 Task: Create a rule from the Agile list, Priority changed -> Complete task in the project BroaderVision if Priority Cleared then Complete Task
Action: Mouse moved to (1365, 222)
Screenshot: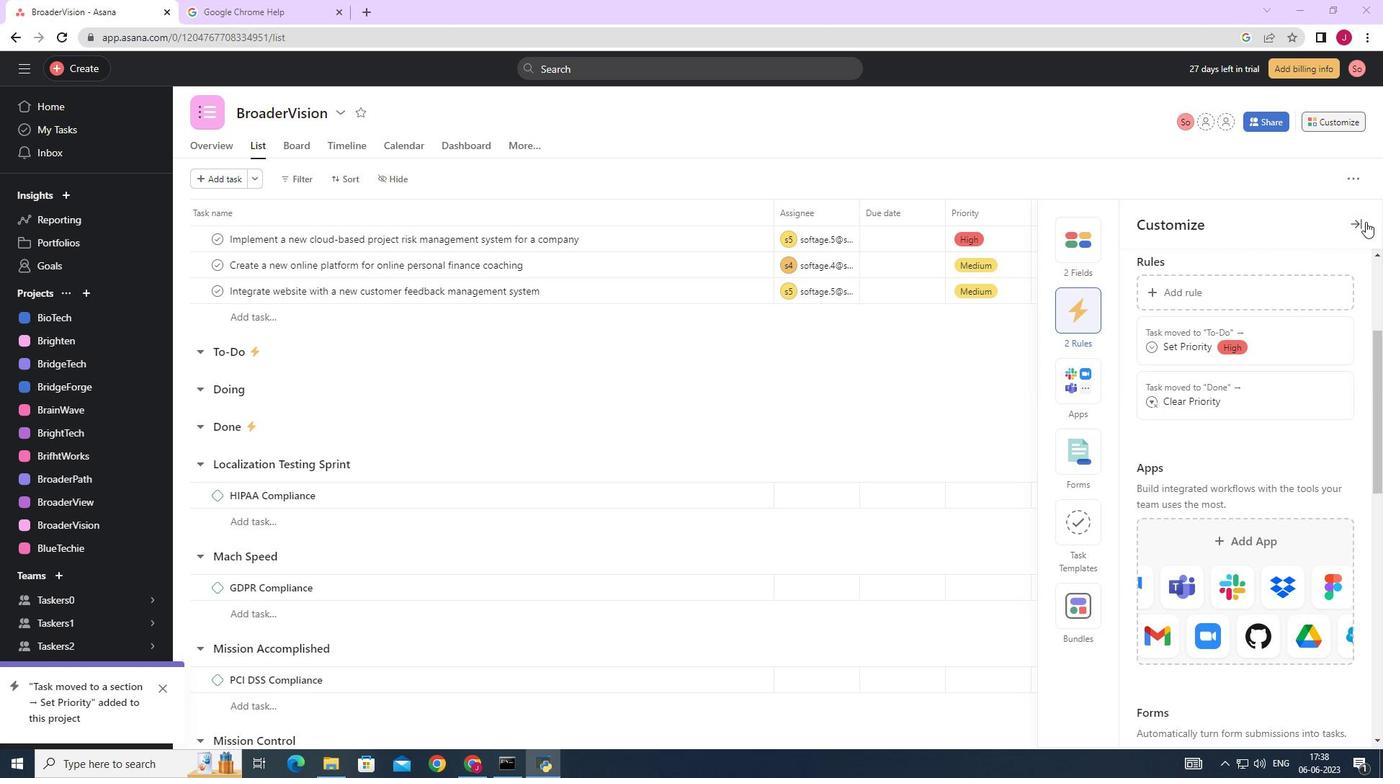 
Action: Mouse pressed left at (1365, 222)
Screenshot: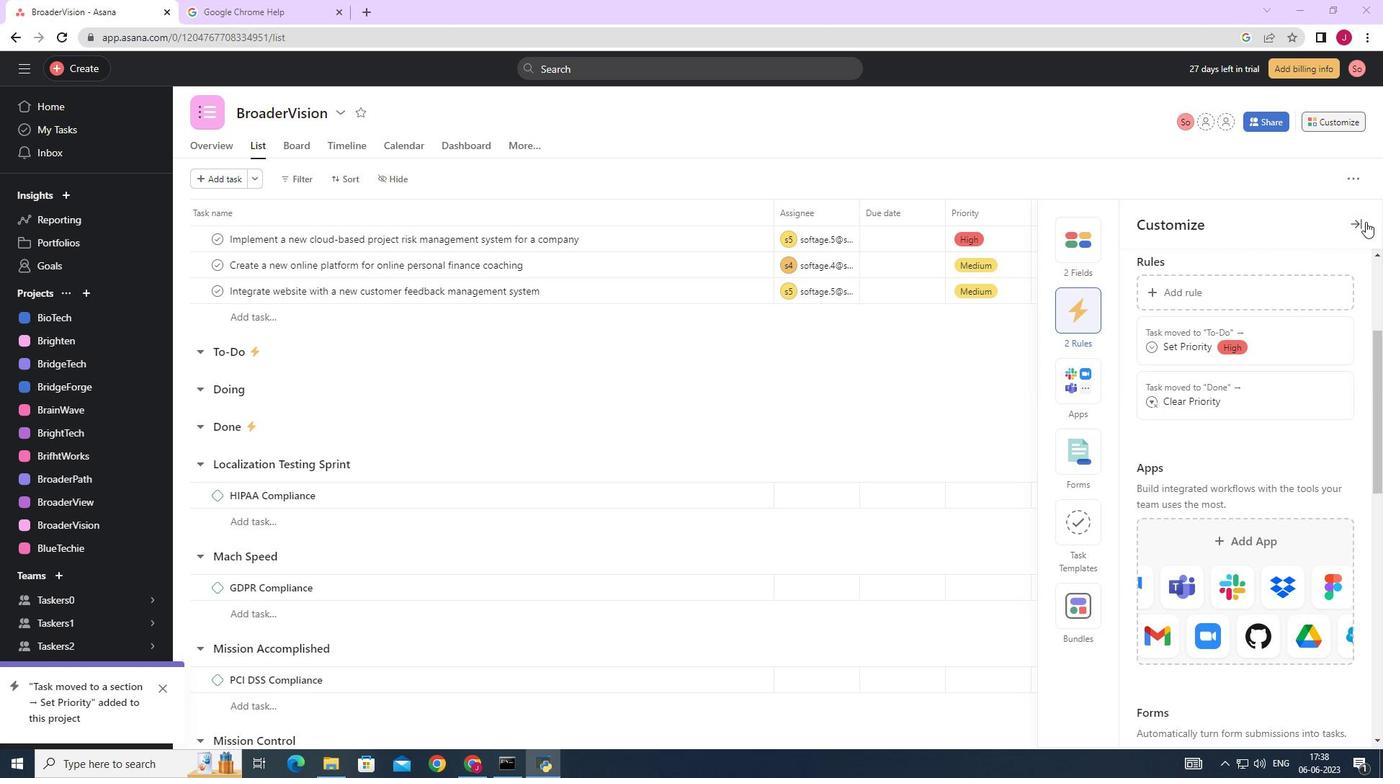 
Action: Mouse moved to (1347, 126)
Screenshot: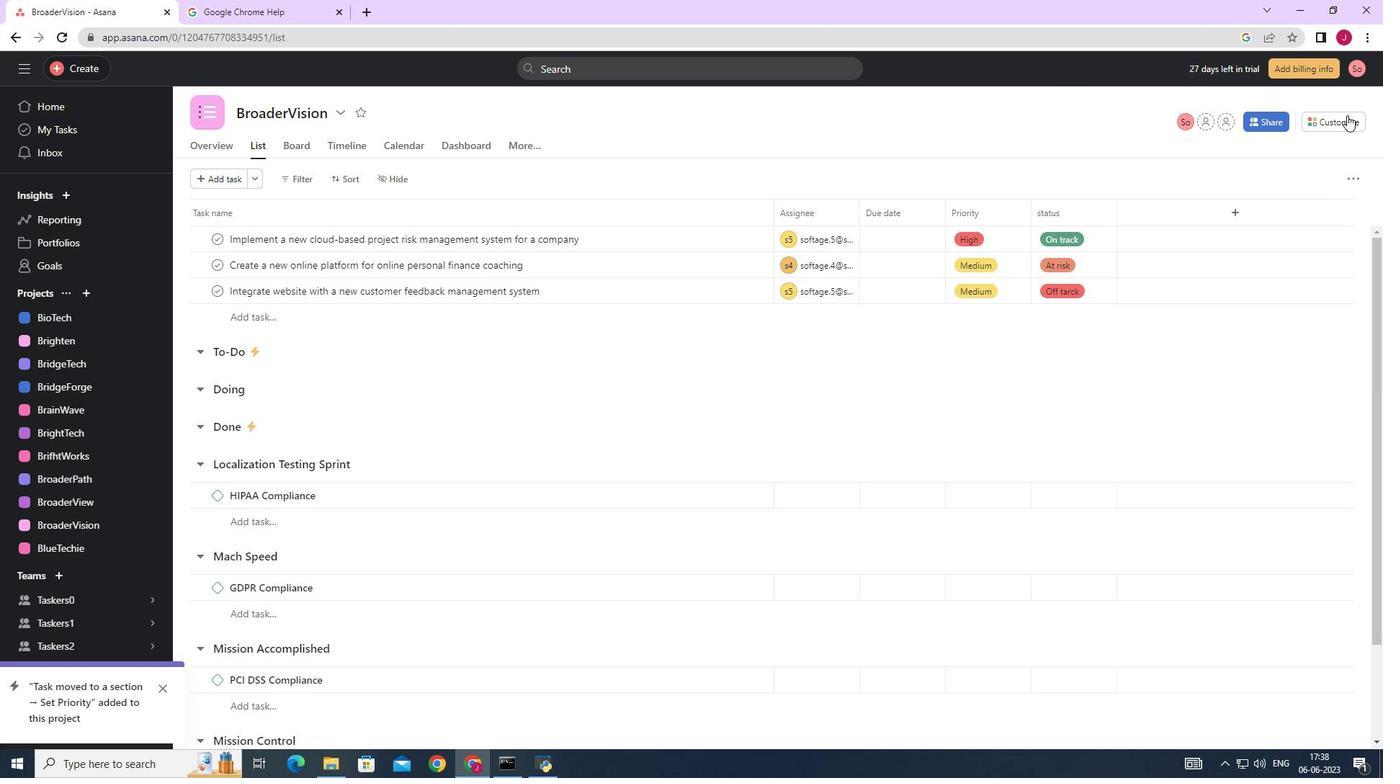 
Action: Mouse pressed left at (1347, 126)
Screenshot: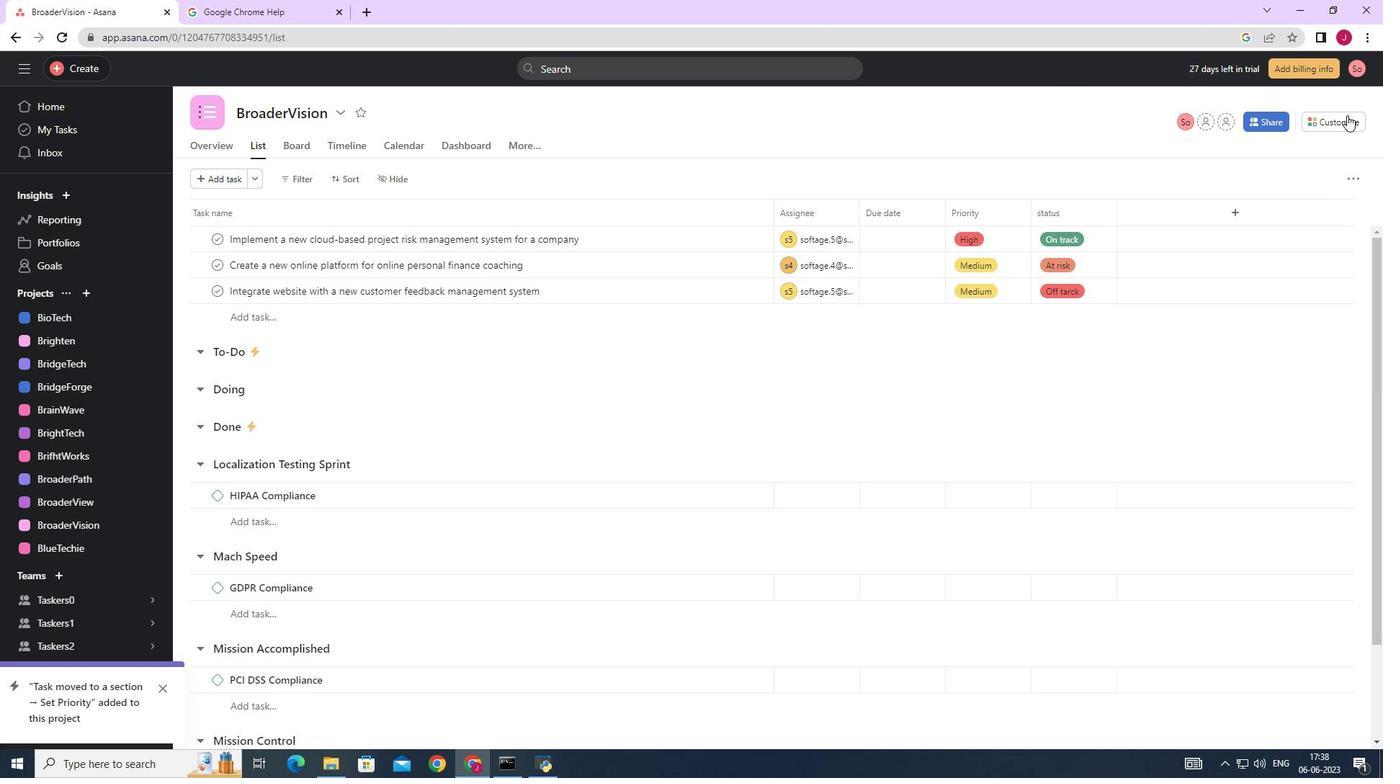 
Action: Mouse moved to (1083, 314)
Screenshot: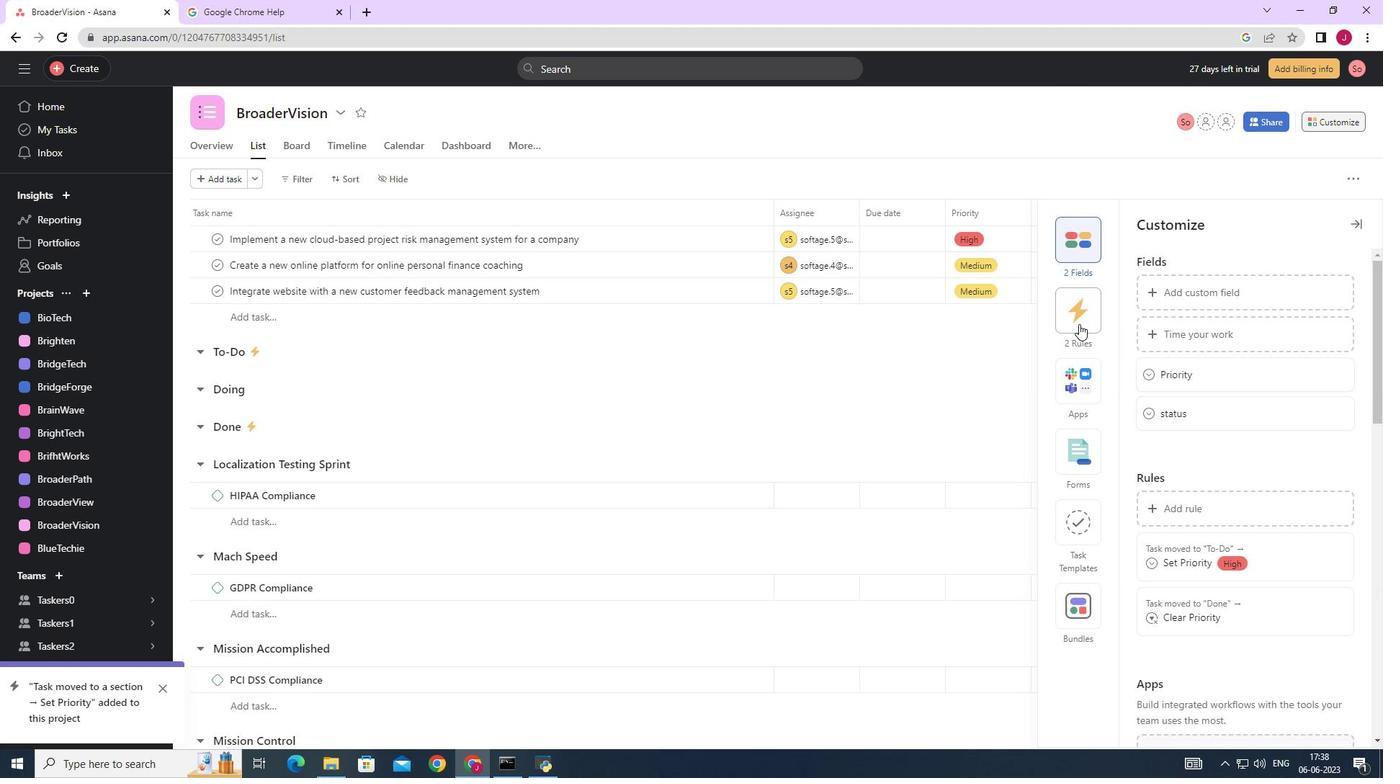 
Action: Mouse pressed left at (1082, 315)
Screenshot: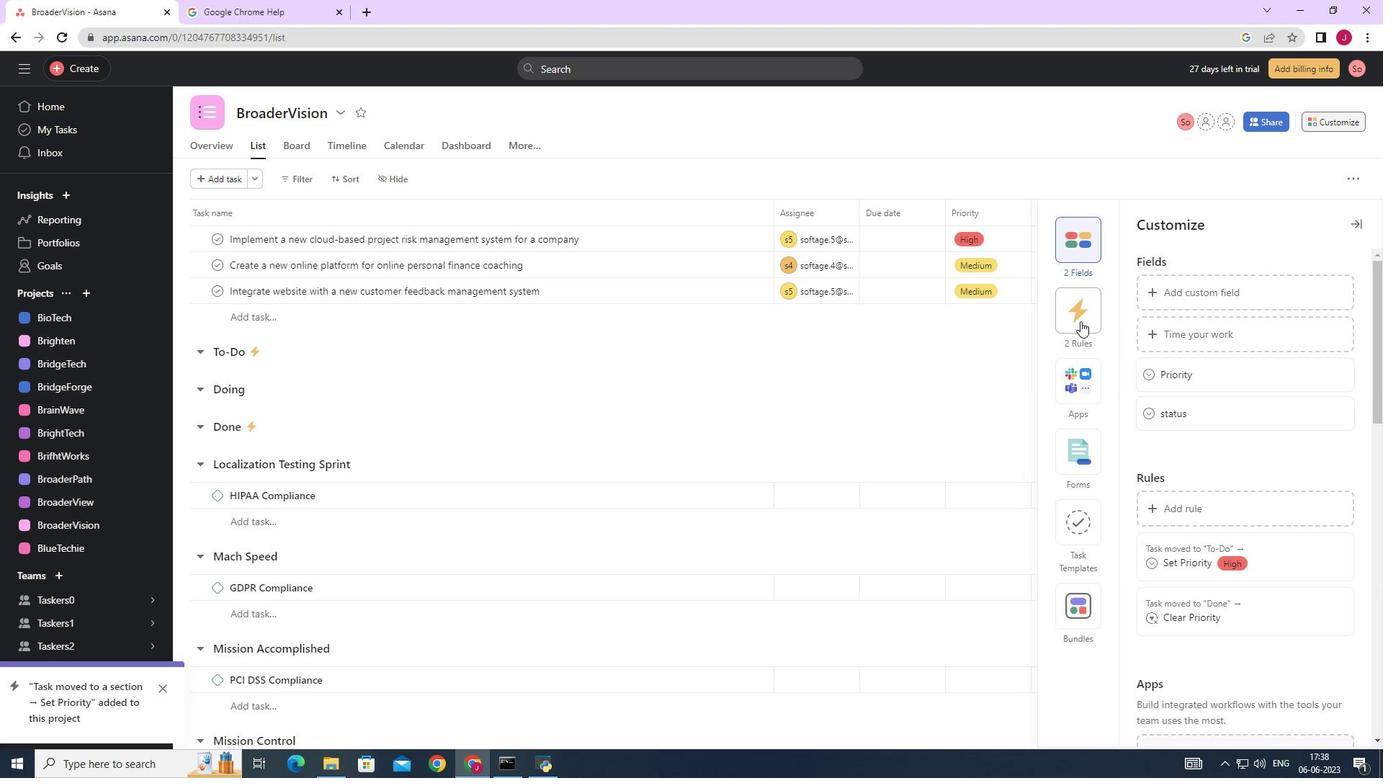 
Action: Mouse moved to (1175, 289)
Screenshot: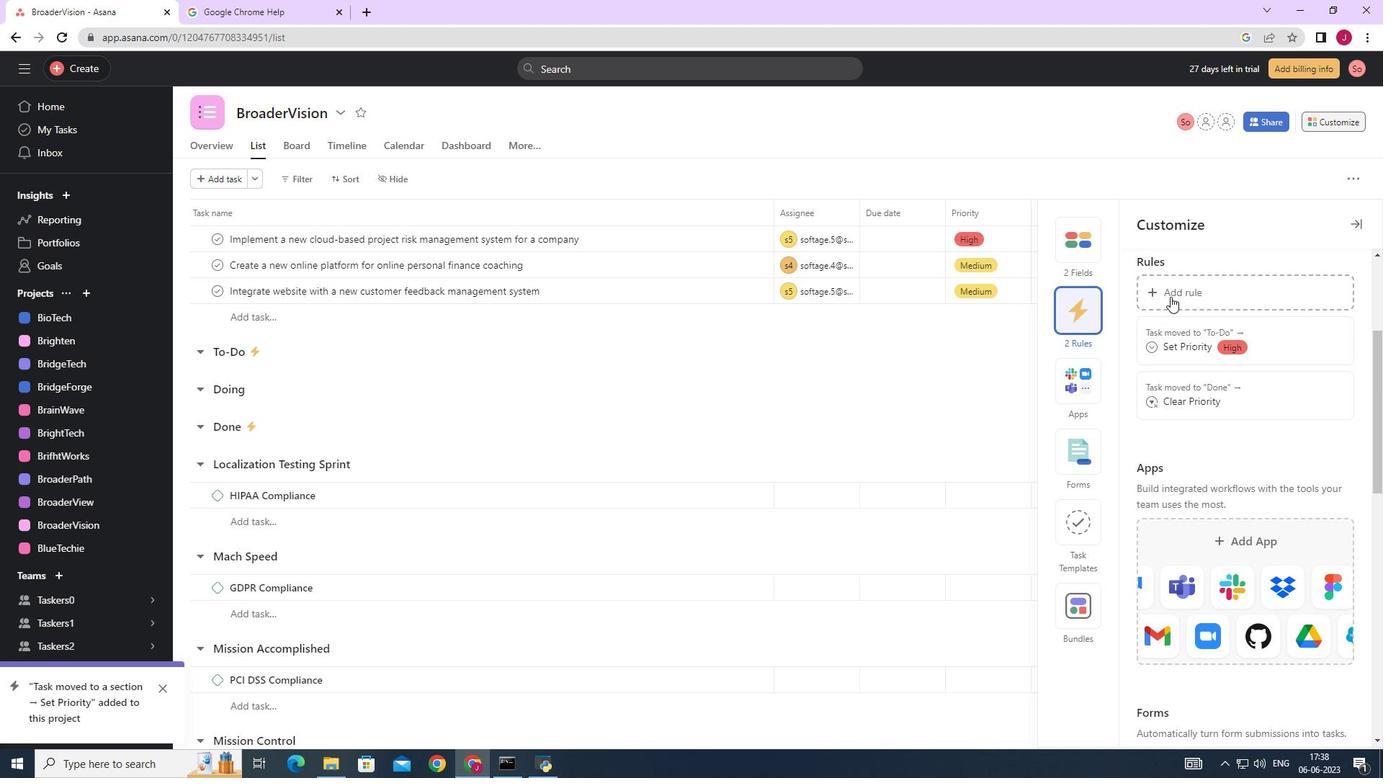 
Action: Mouse pressed left at (1175, 289)
Screenshot: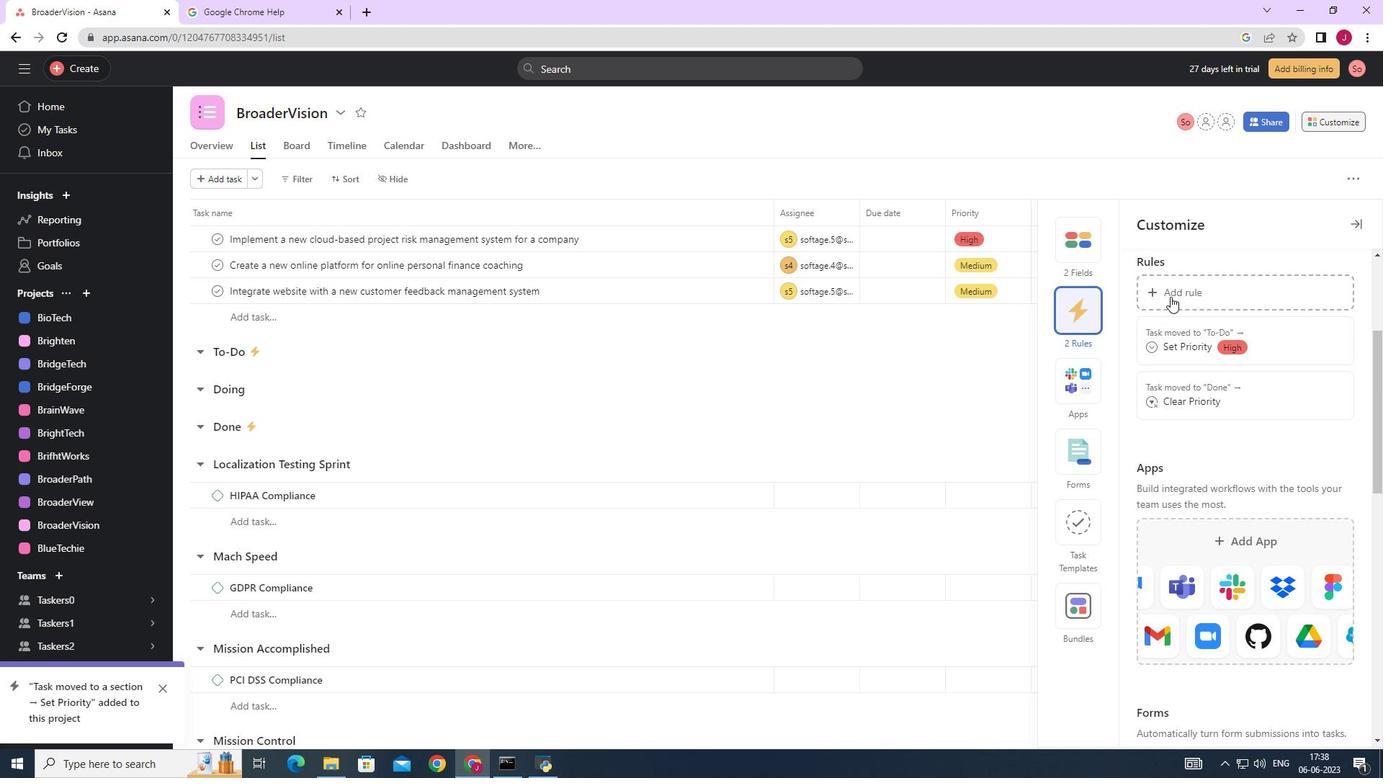 
Action: Mouse moved to (291, 219)
Screenshot: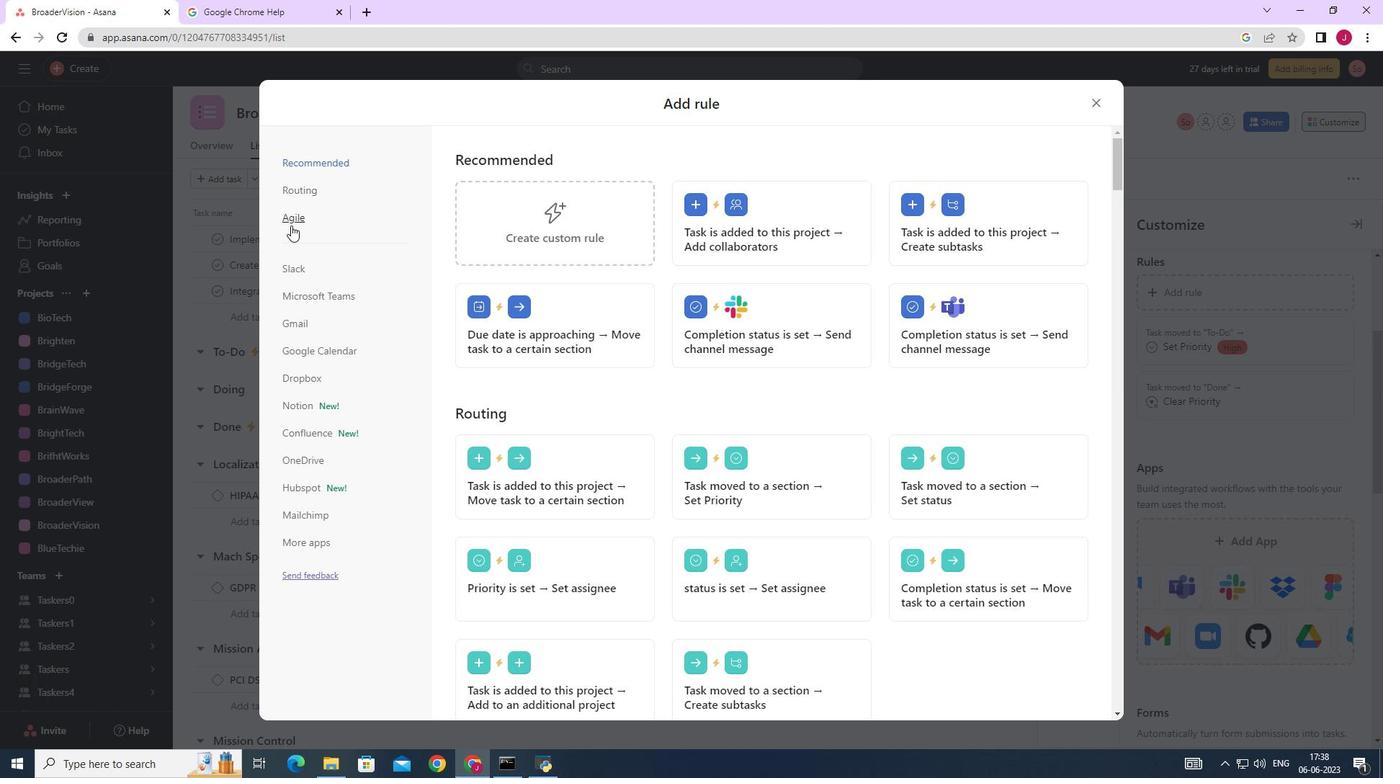 
Action: Mouse pressed left at (291, 219)
Screenshot: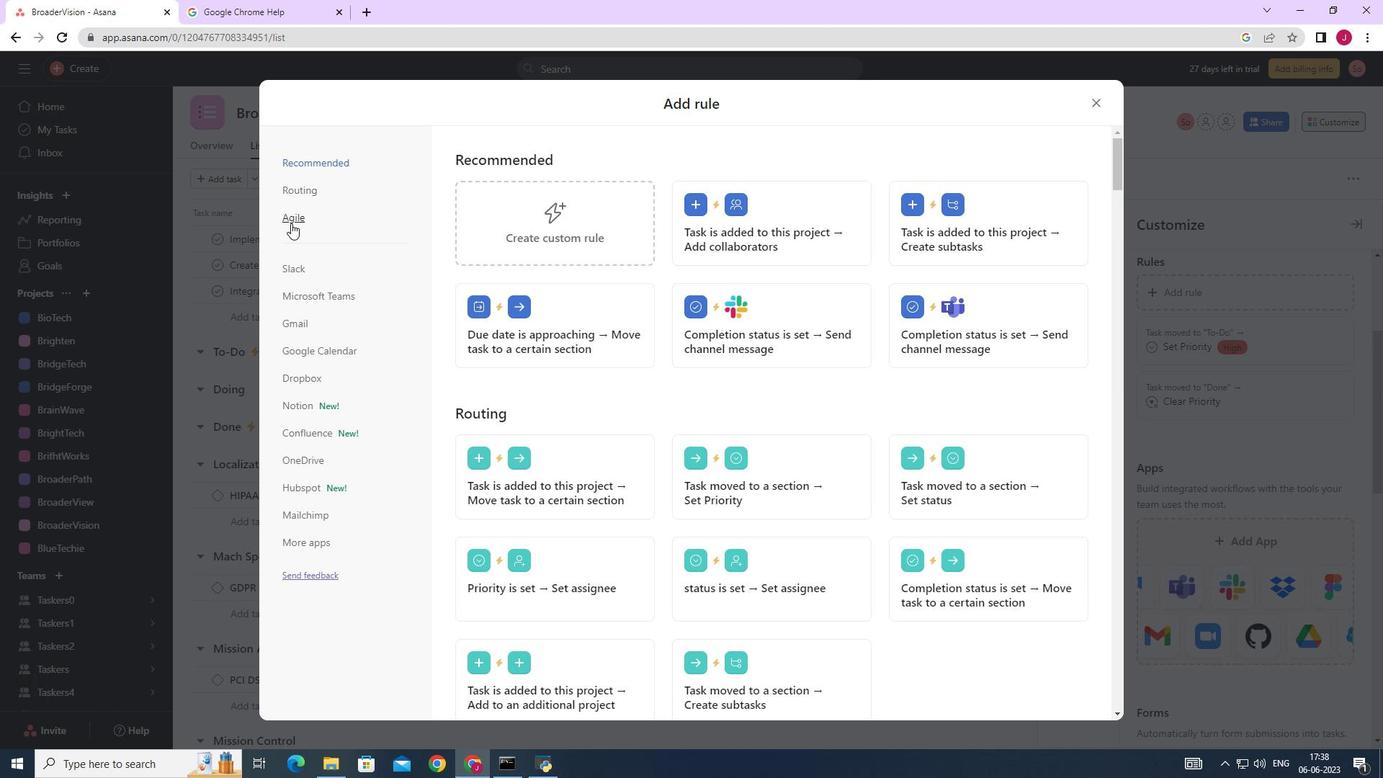 
Action: Mouse moved to (495, 224)
Screenshot: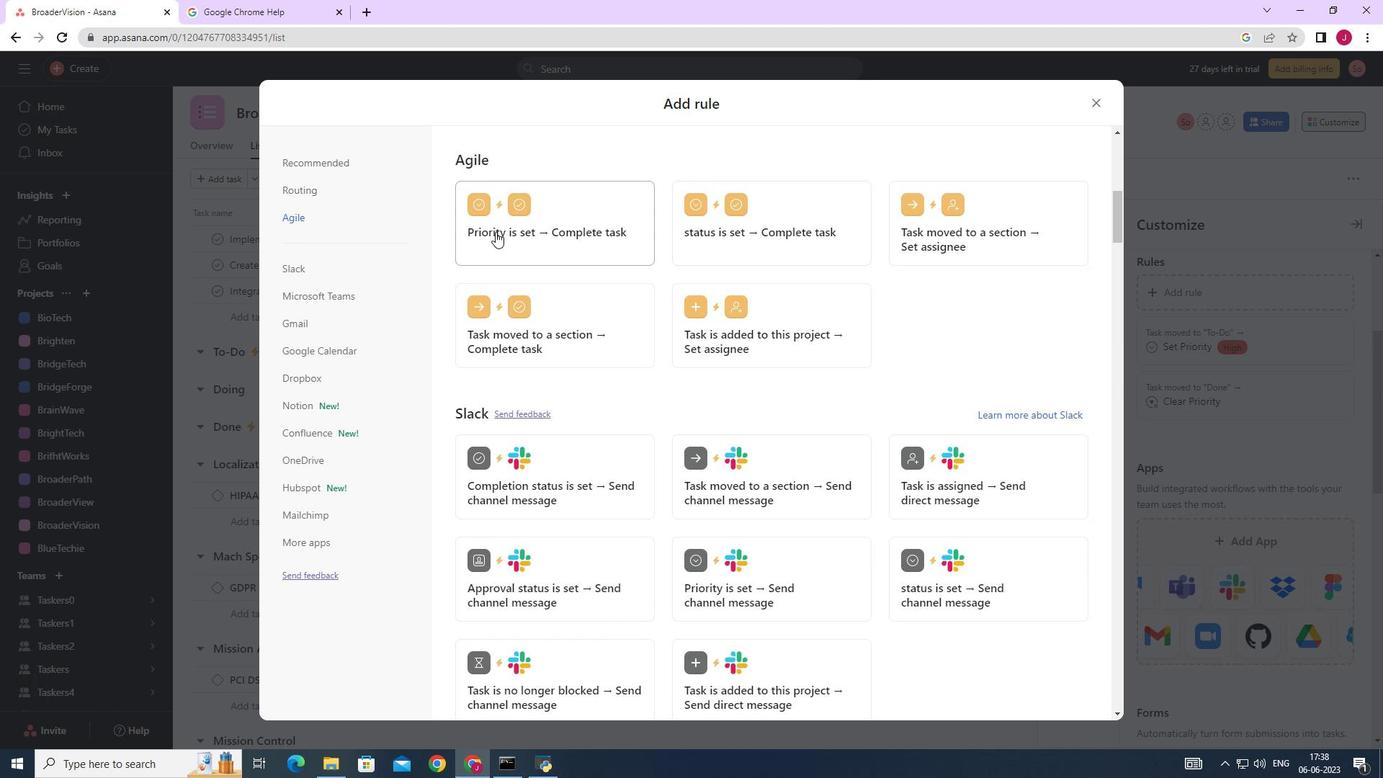 
Action: Mouse pressed left at (495, 224)
Screenshot: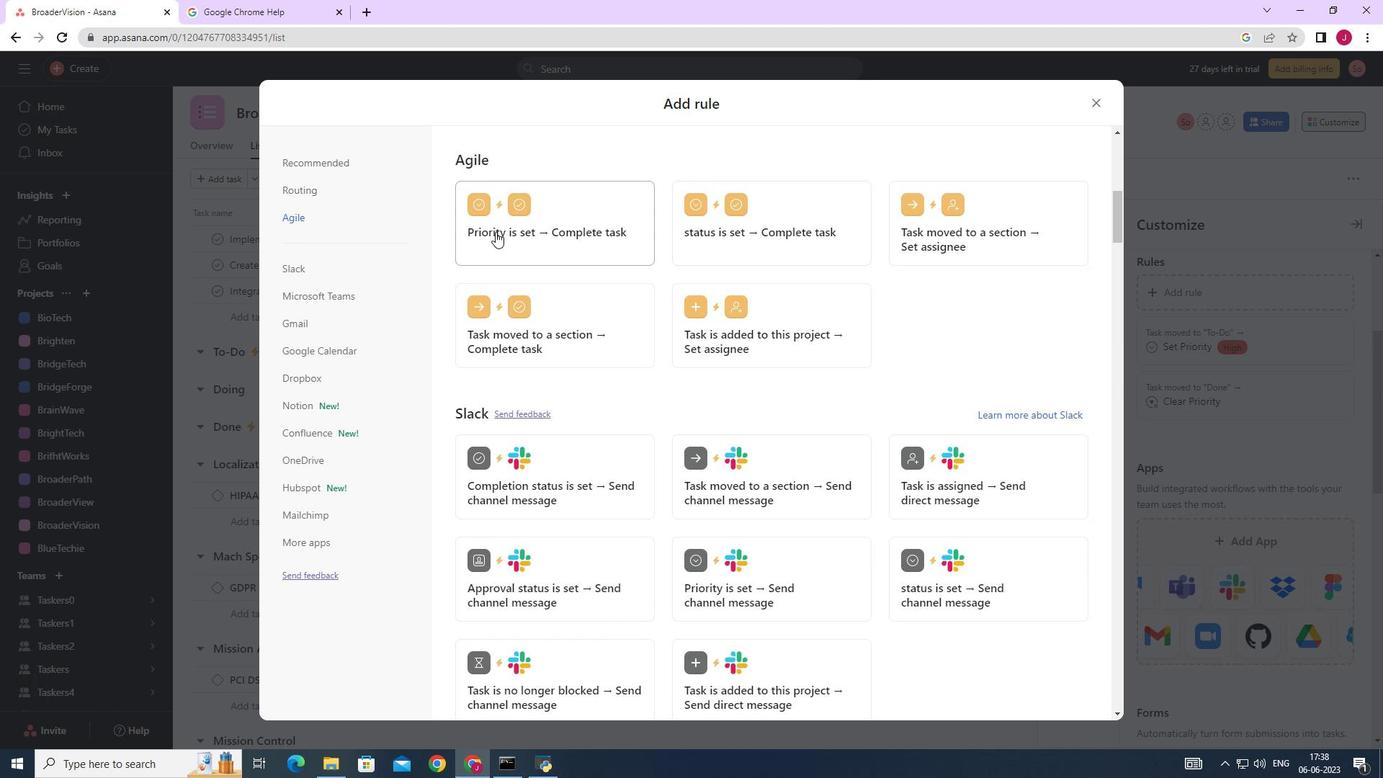 
Action: Mouse moved to (544, 383)
Screenshot: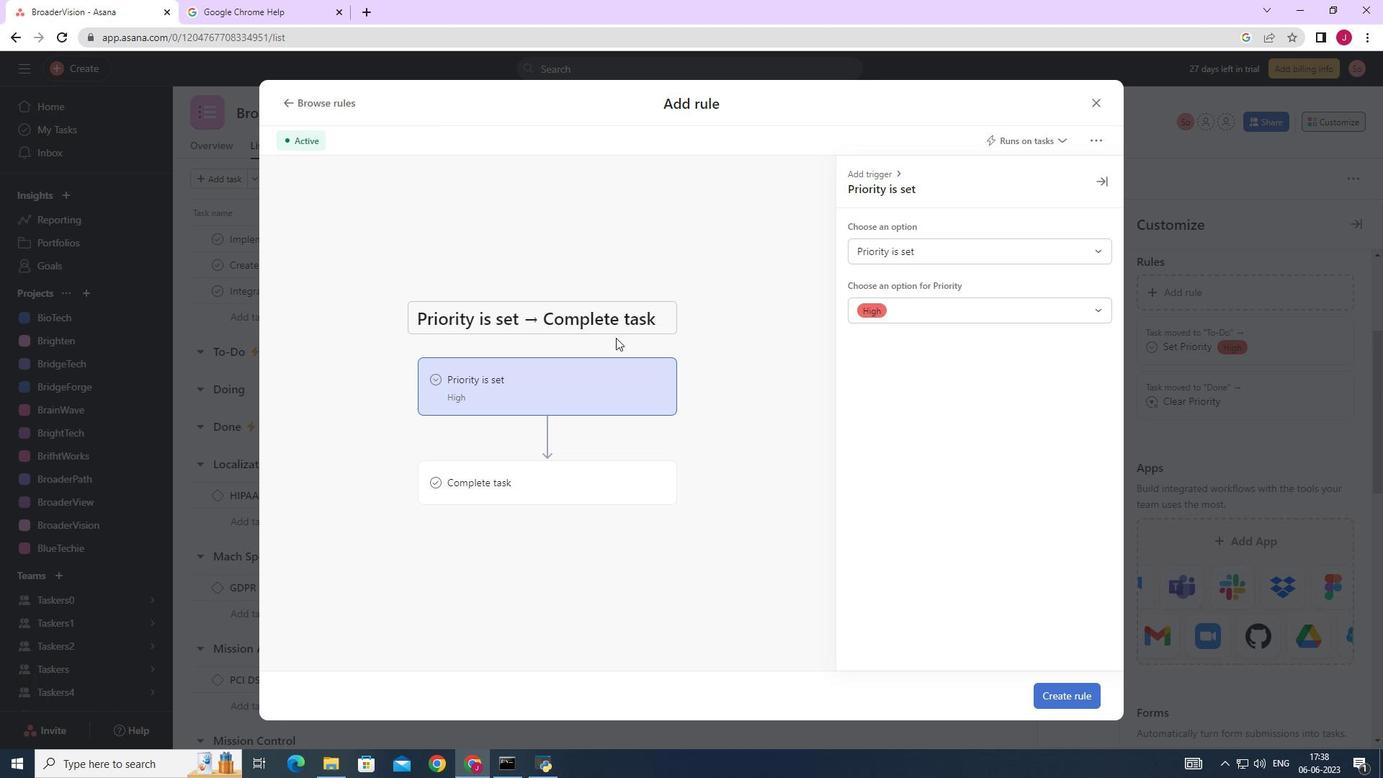 
Action: Mouse pressed left at (544, 383)
Screenshot: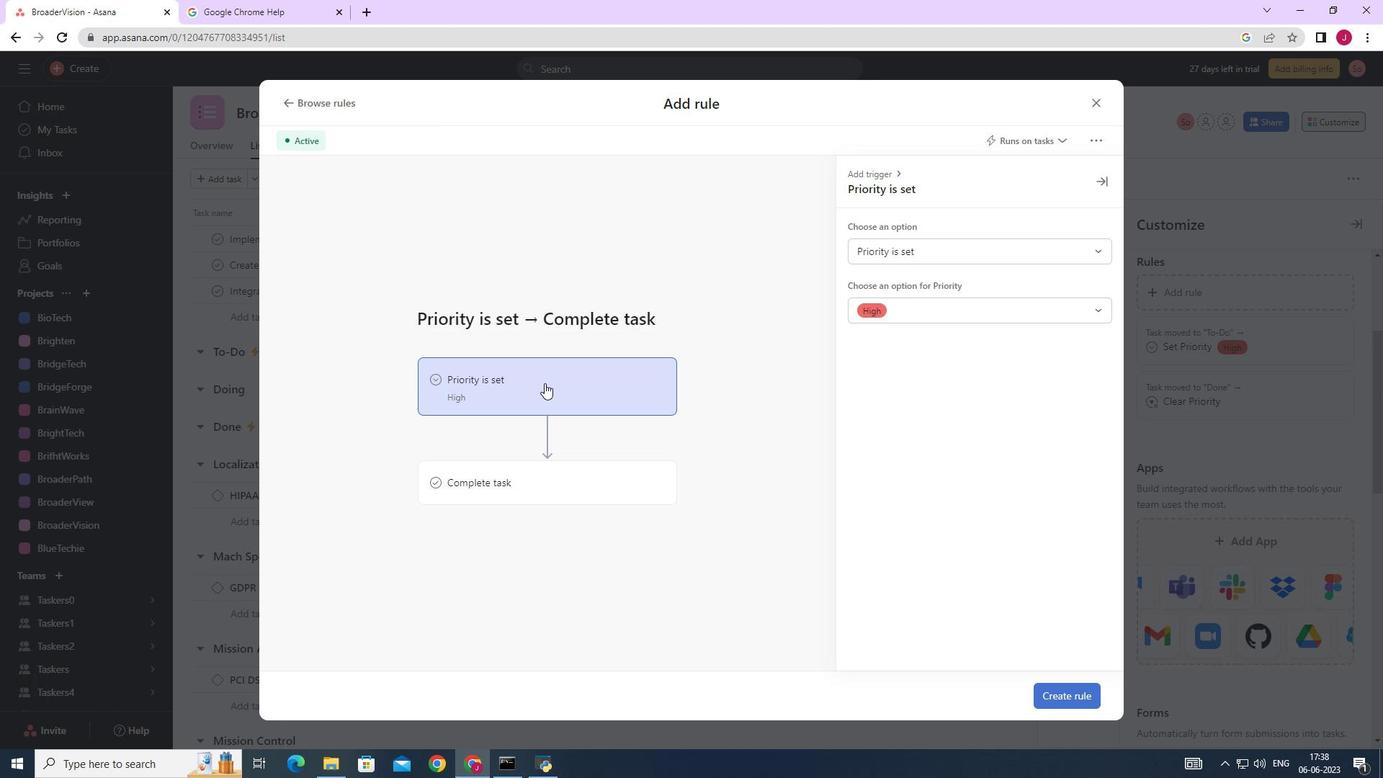 
Action: Mouse moved to (539, 474)
Screenshot: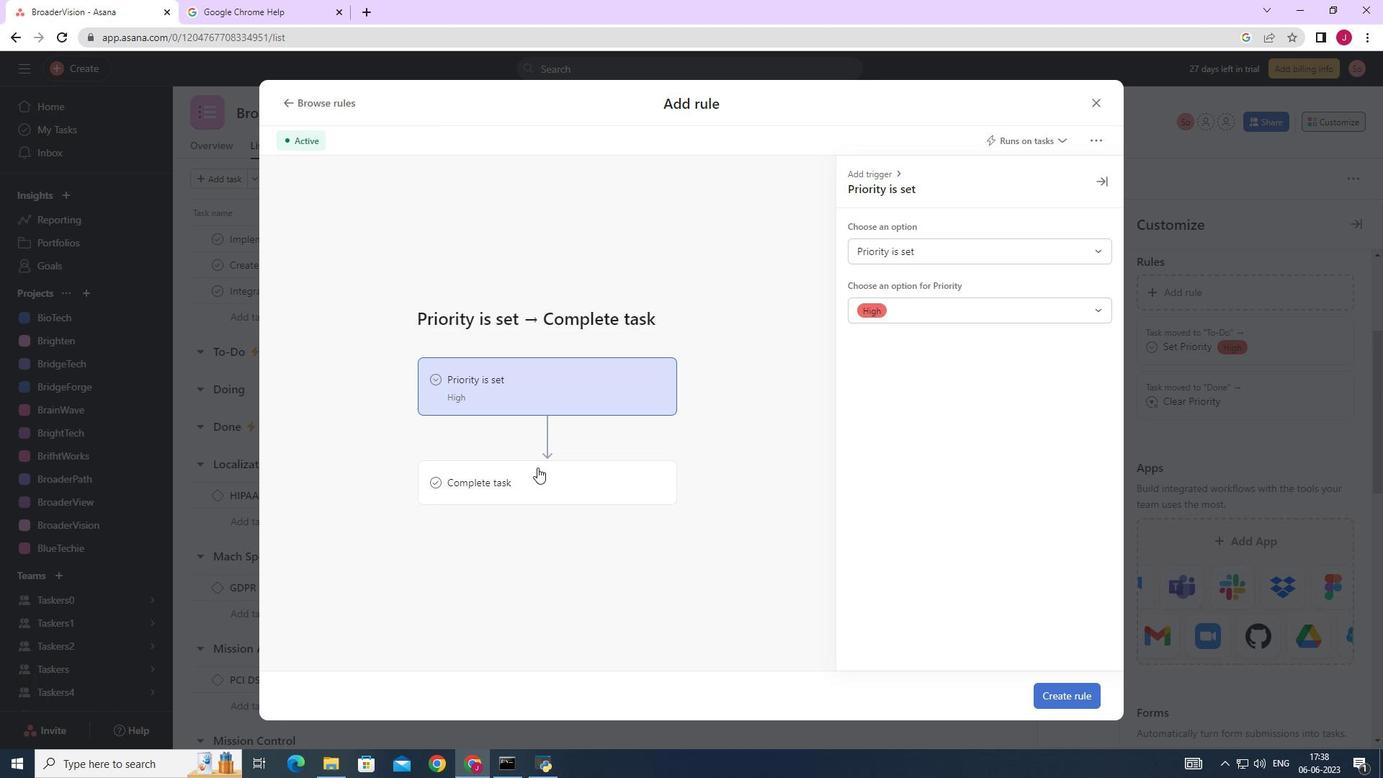 
Action: Mouse pressed left at (539, 474)
Screenshot: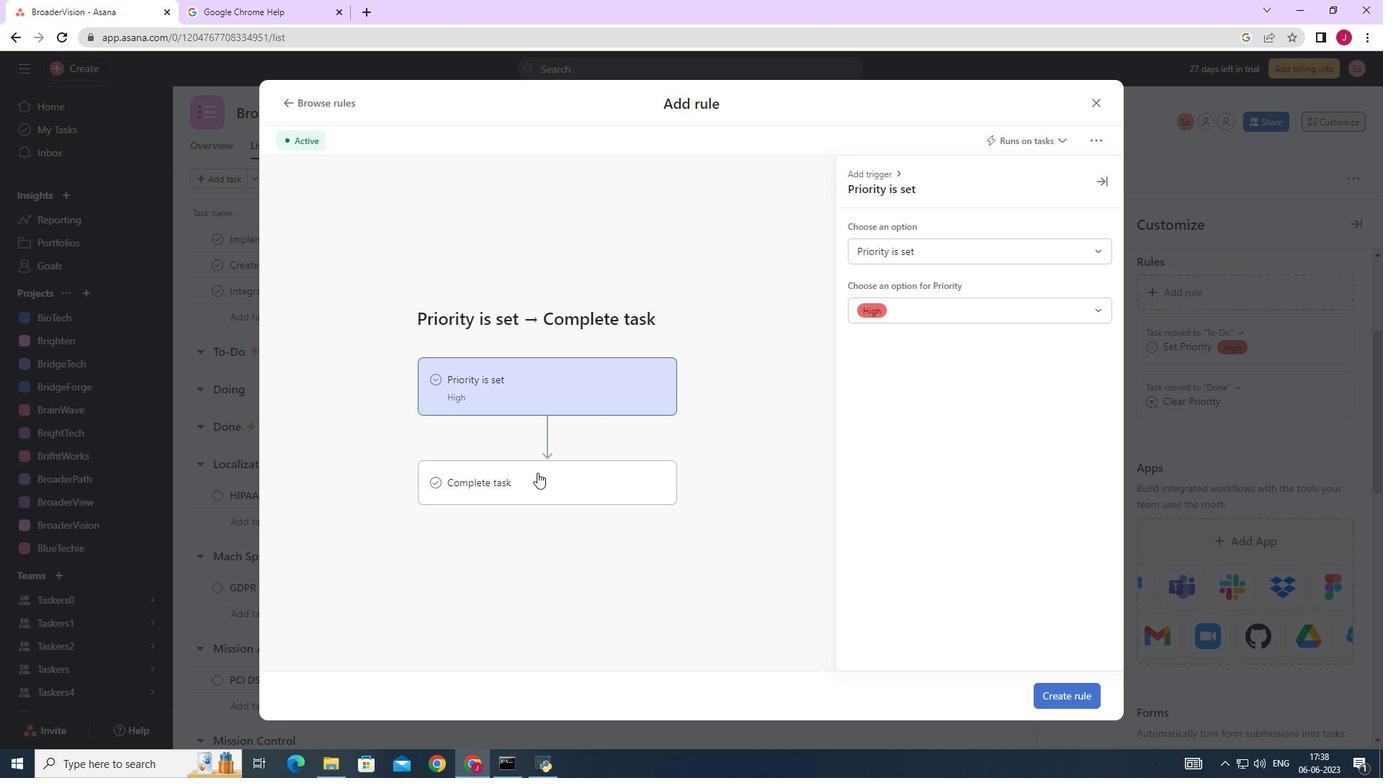 
Action: Mouse moved to (927, 253)
Screenshot: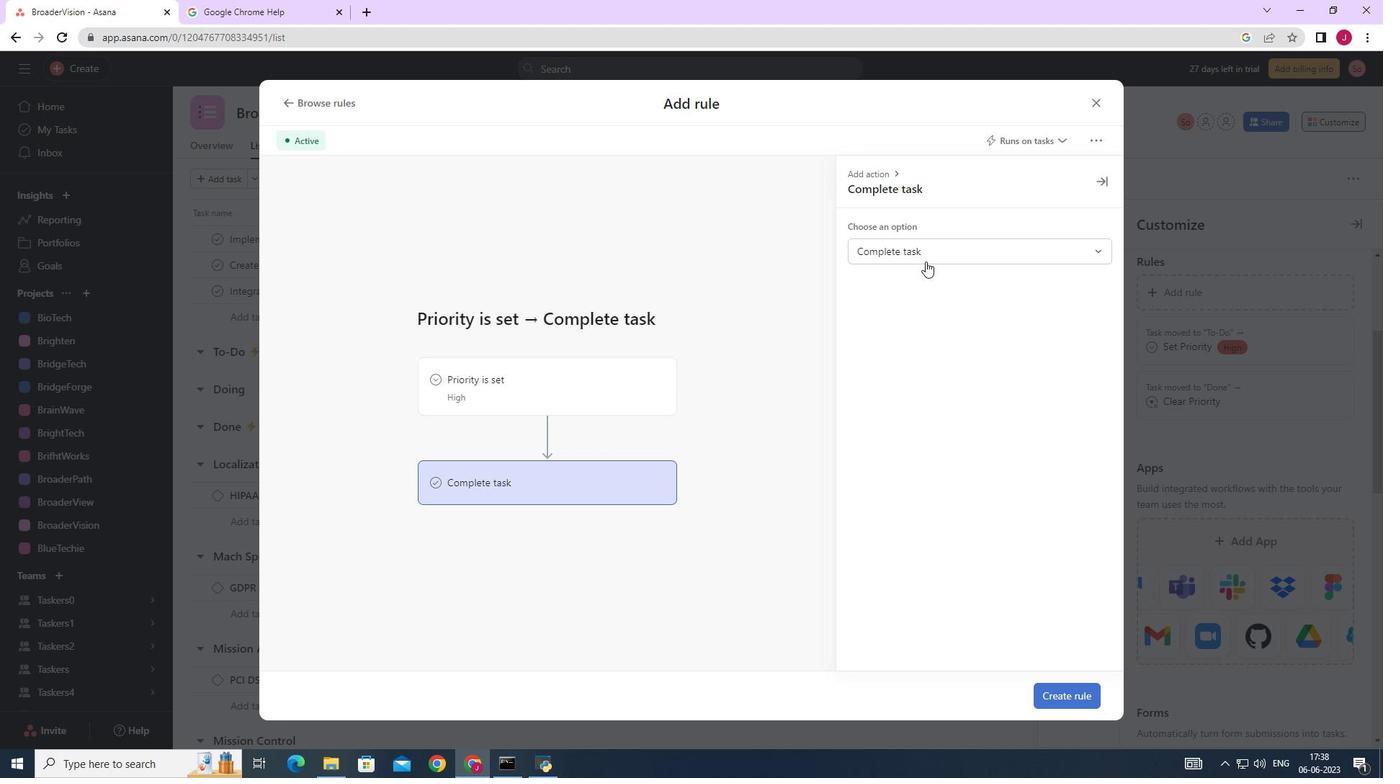 
Action: Mouse pressed left at (927, 253)
Screenshot: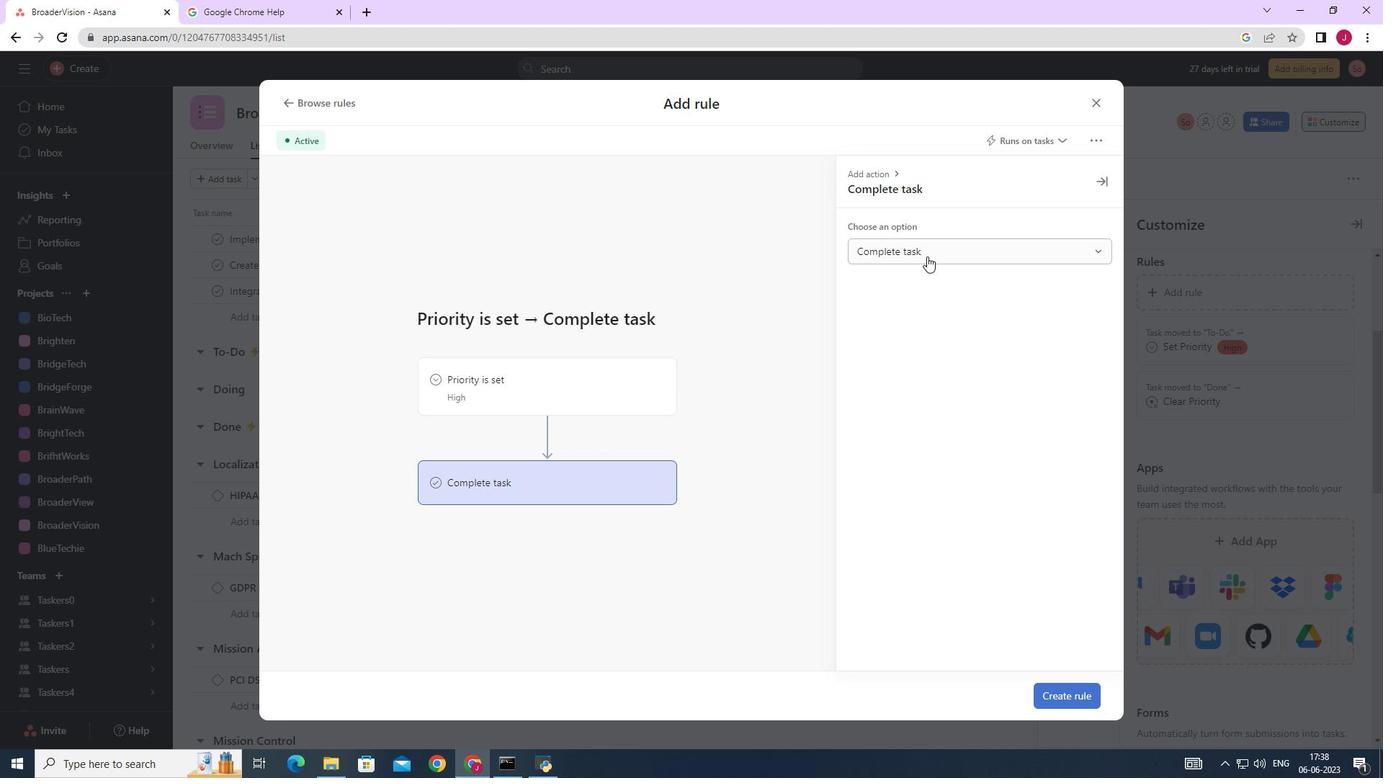 
Action: Mouse moved to (651, 393)
Screenshot: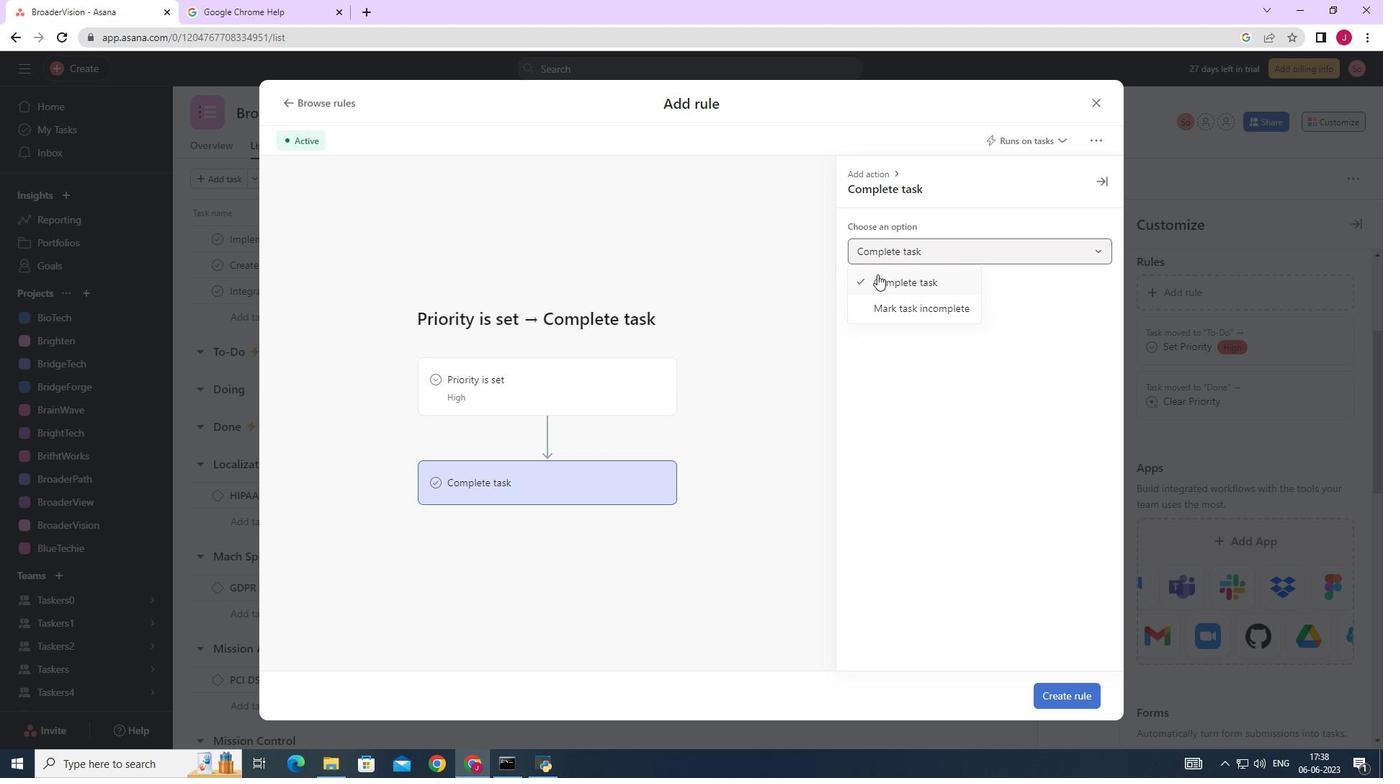 
Action: Mouse pressed left at (651, 393)
Screenshot: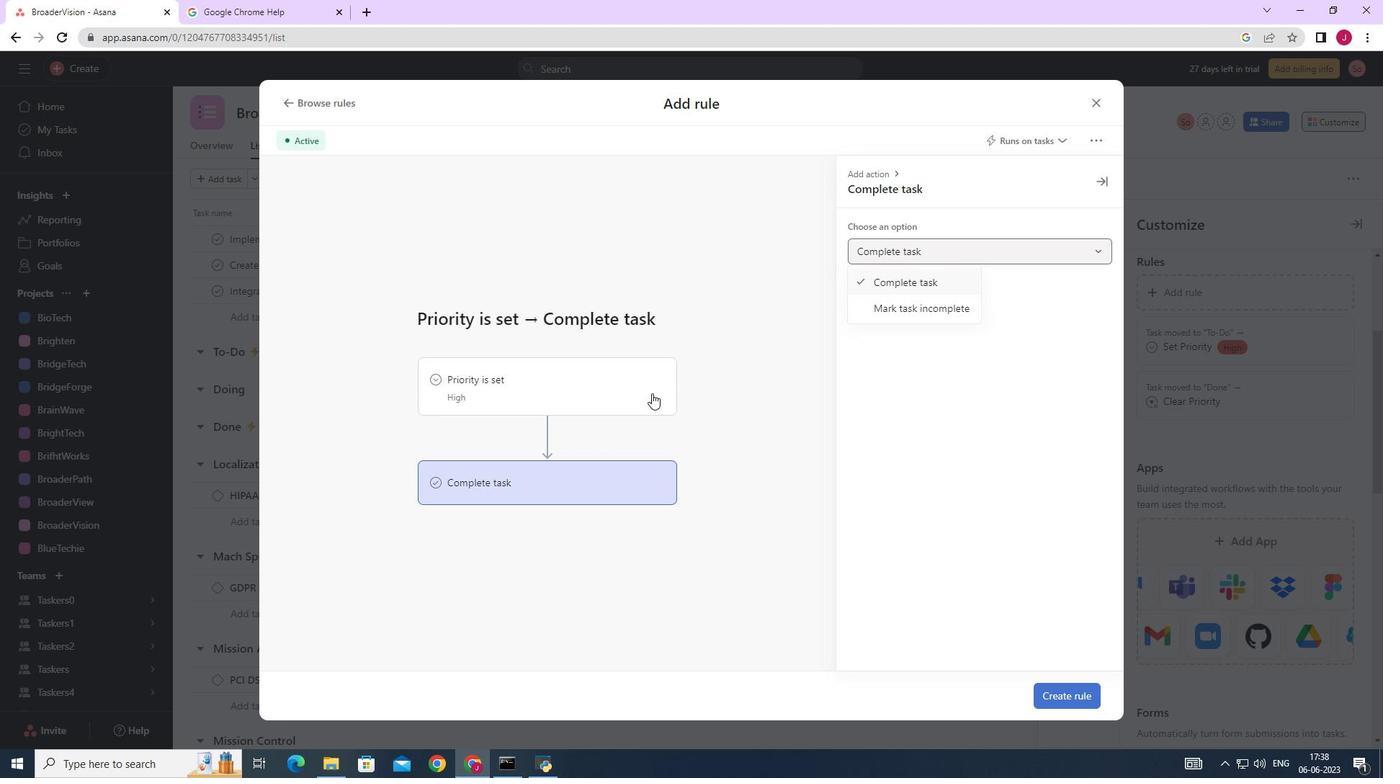 
Action: Mouse moved to (888, 248)
Screenshot: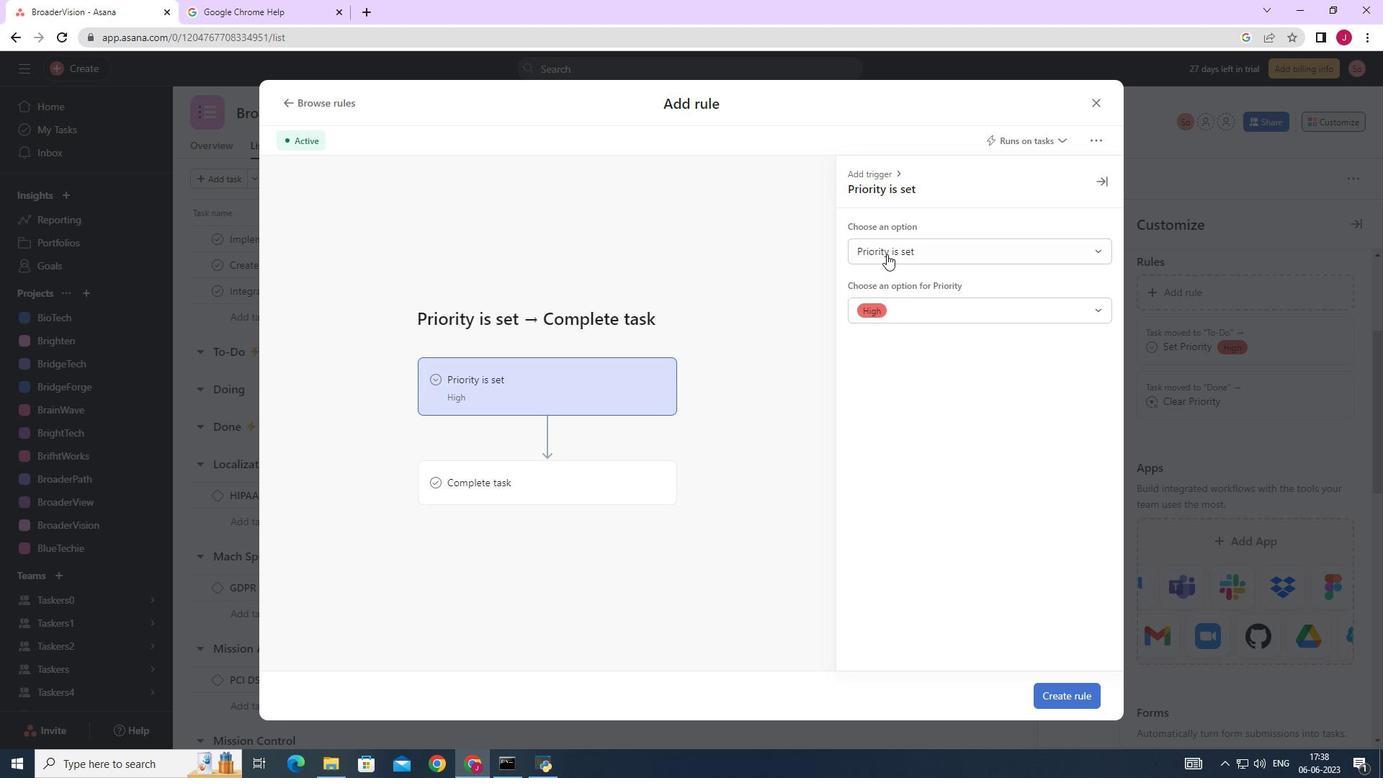 
Action: Mouse pressed left at (888, 248)
Screenshot: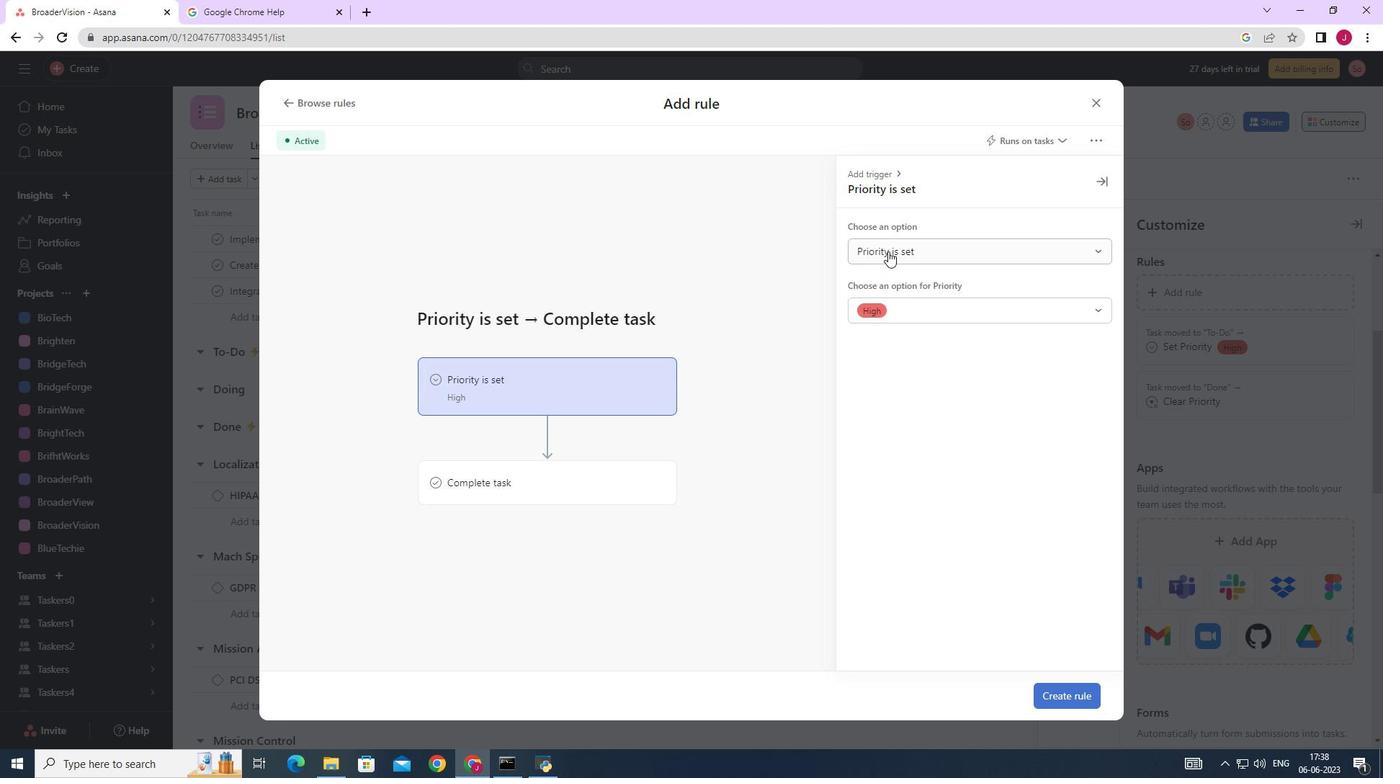 
Action: Mouse moved to (877, 310)
Screenshot: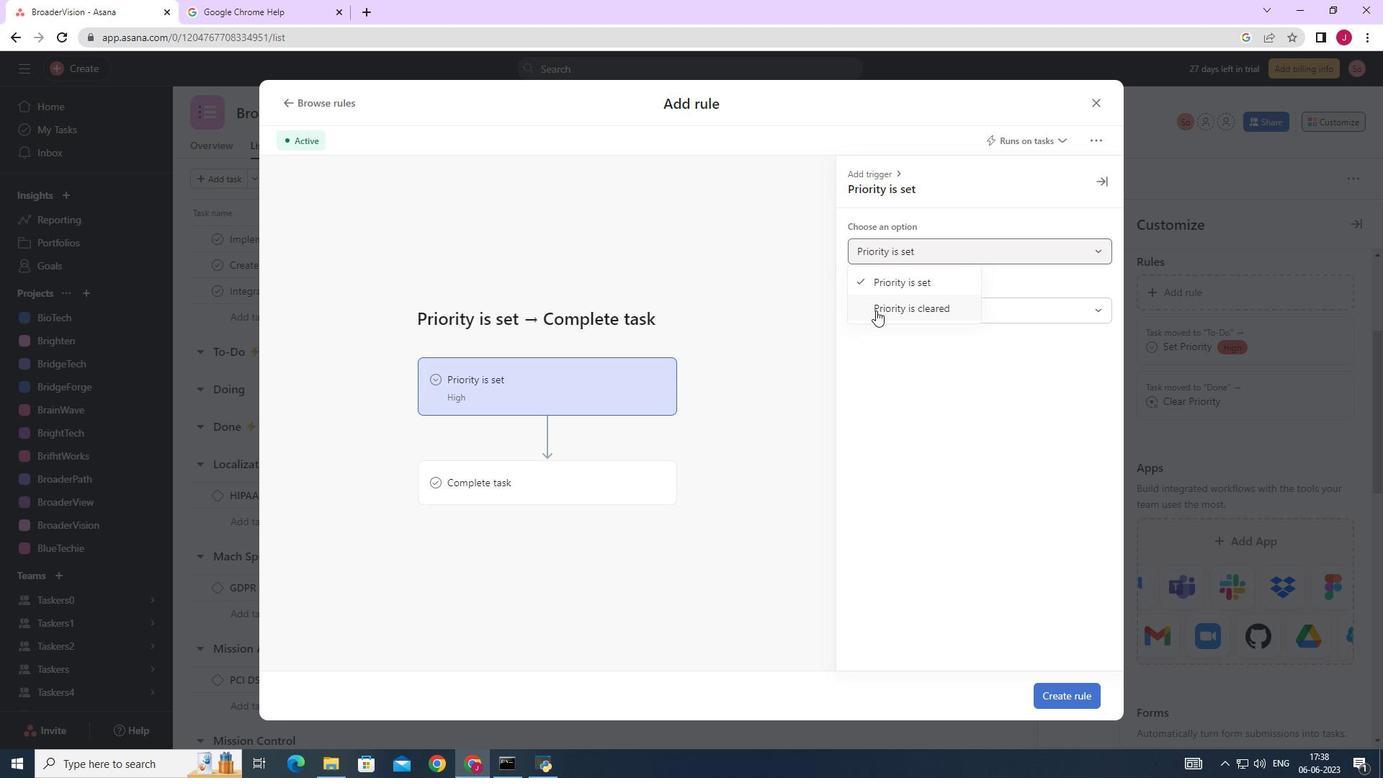 
Action: Mouse pressed left at (877, 310)
Screenshot: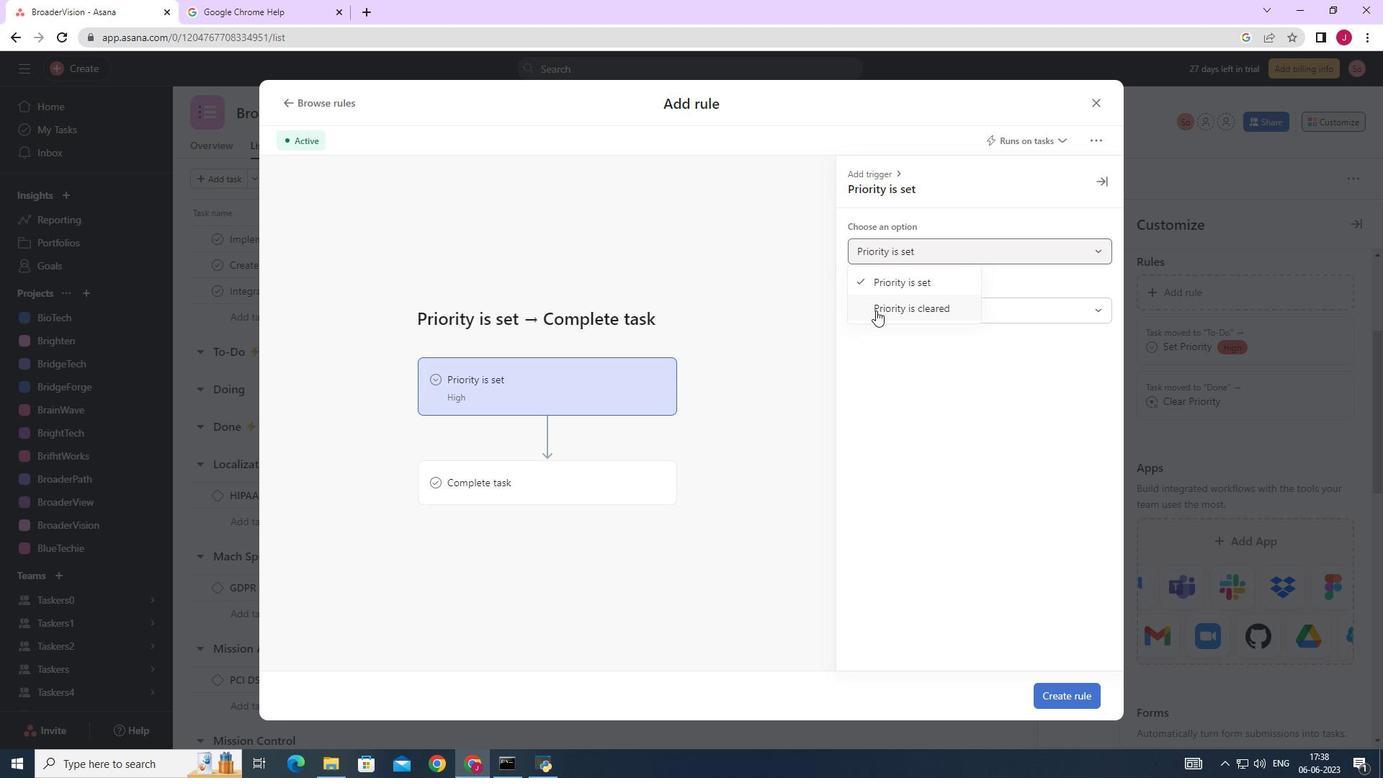 
Action: Mouse moved to (538, 453)
Screenshot: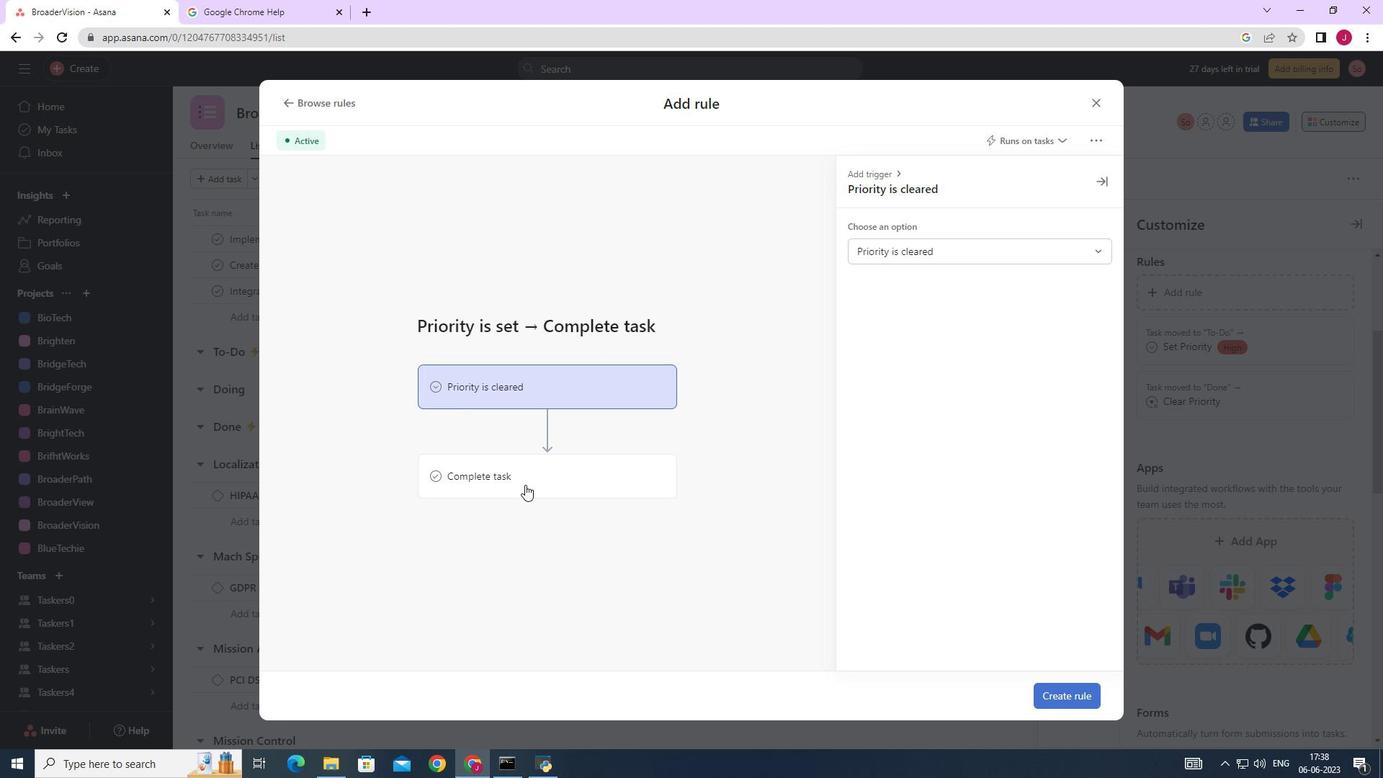 
Action: Mouse pressed left at (538, 453)
Screenshot: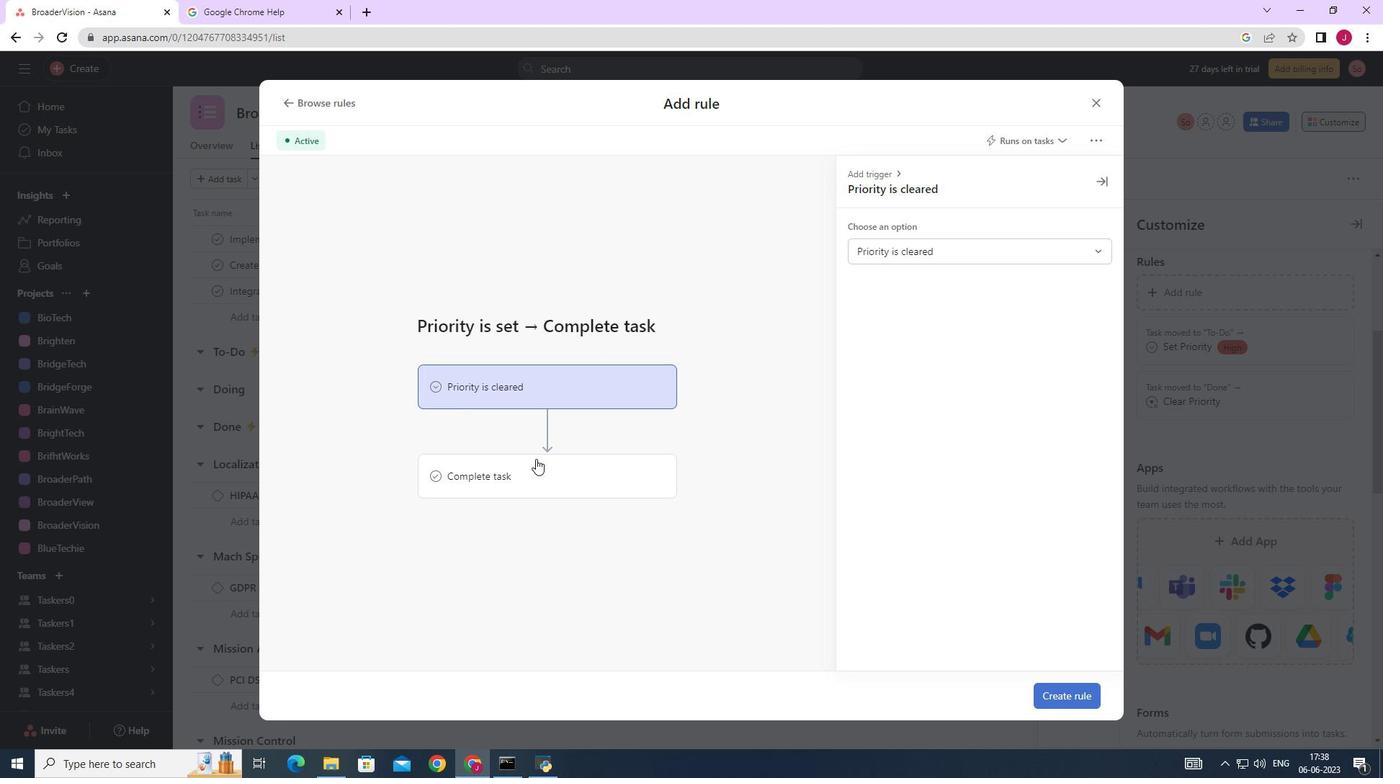 
Action: Mouse moved to (723, 374)
Screenshot: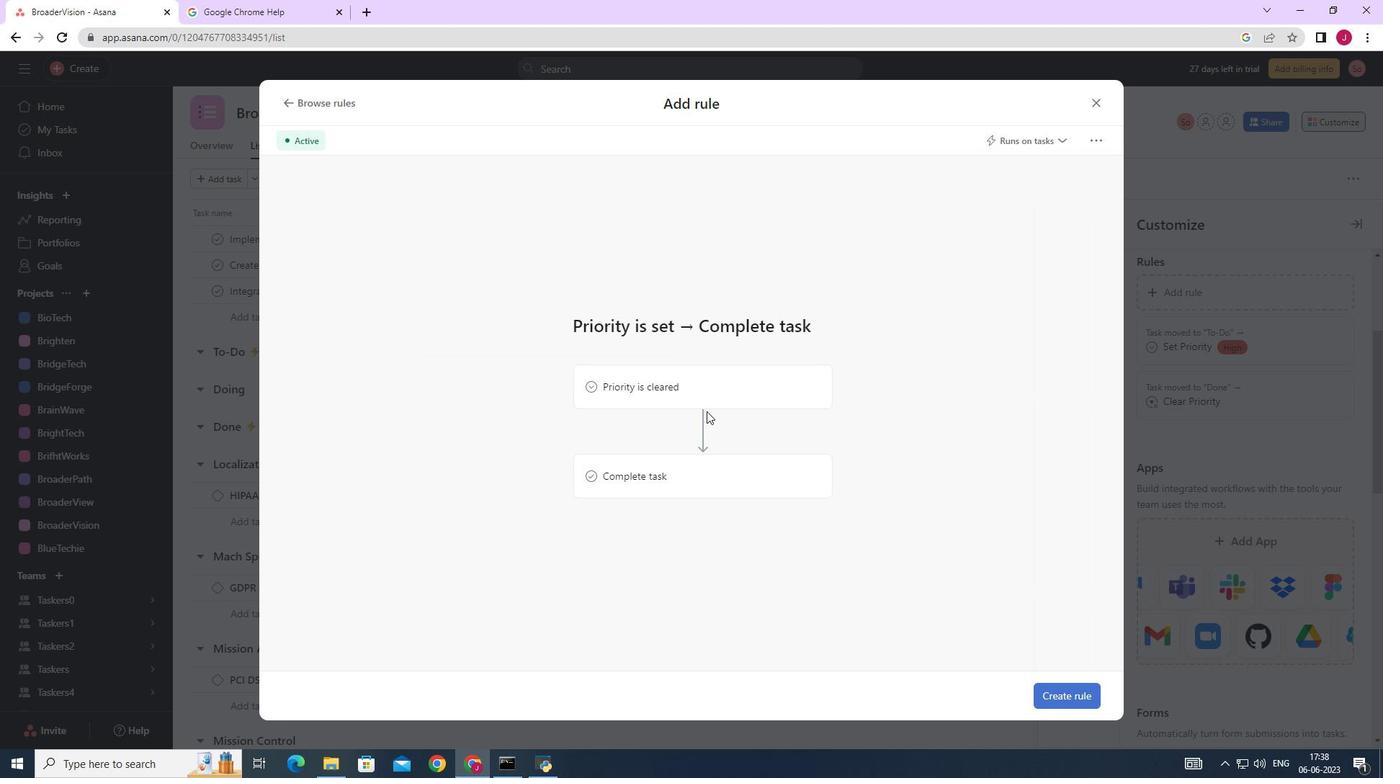 
Action: Mouse pressed left at (723, 374)
Screenshot: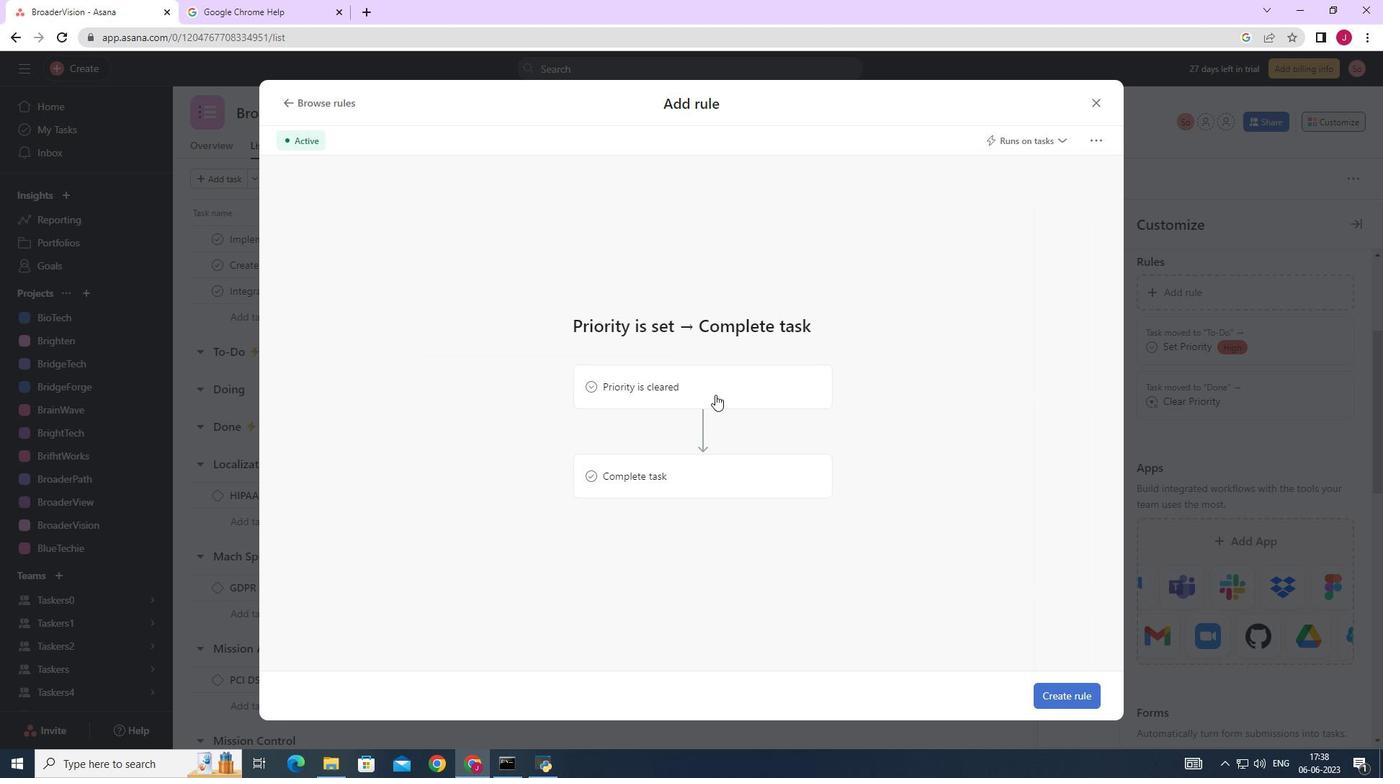 
Action: Mouse moved to (573, 467)
Screenshot: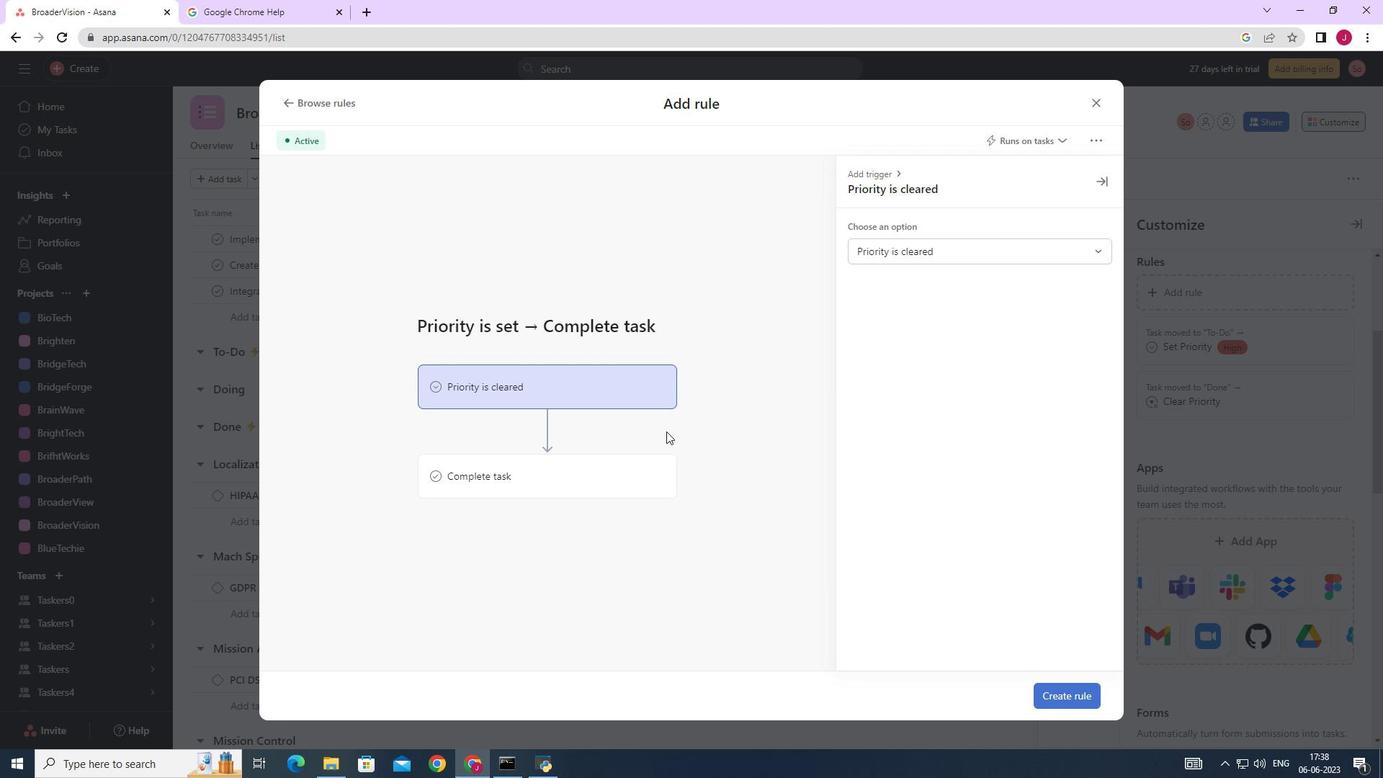 
Action: Mouse pressed left at (573, 467)
Screenshot: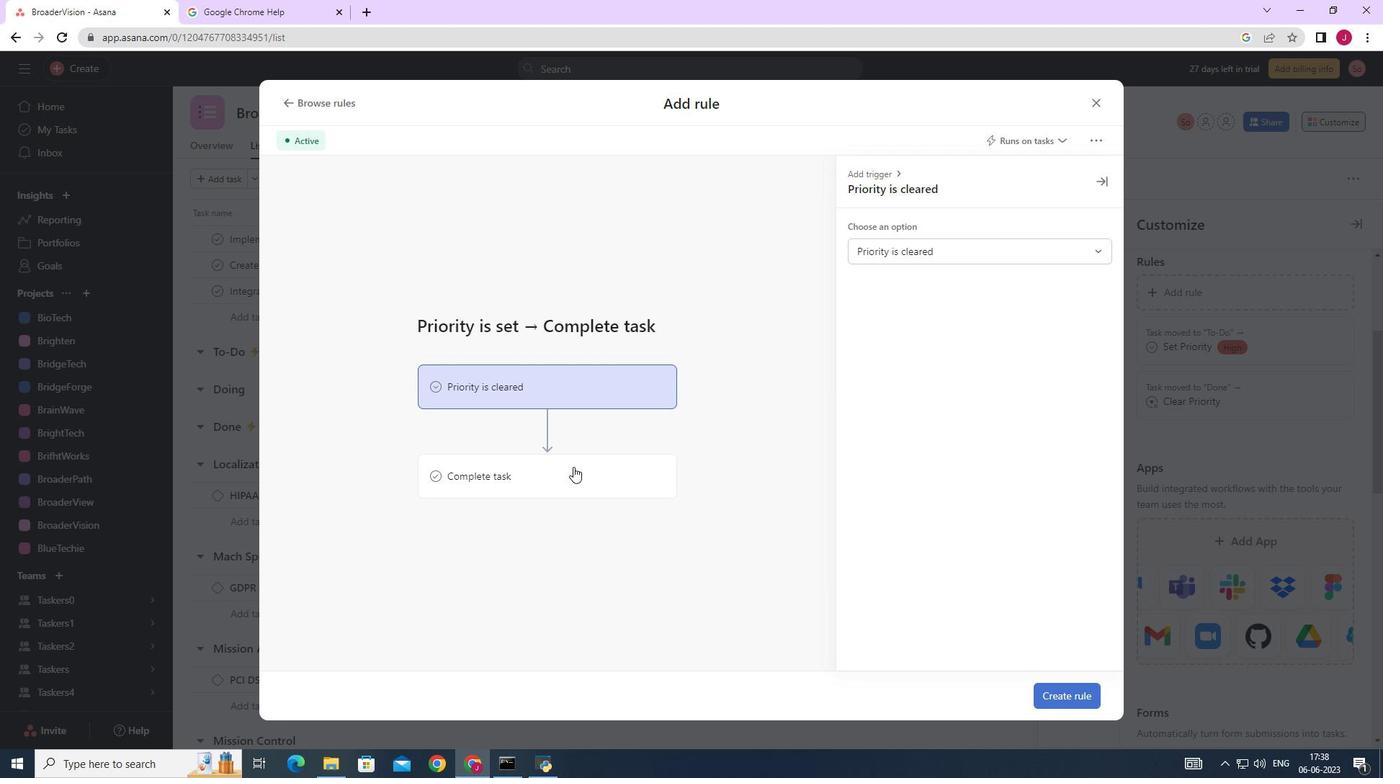 
Action: Mouse moved to (1073, 691)
Screenshot: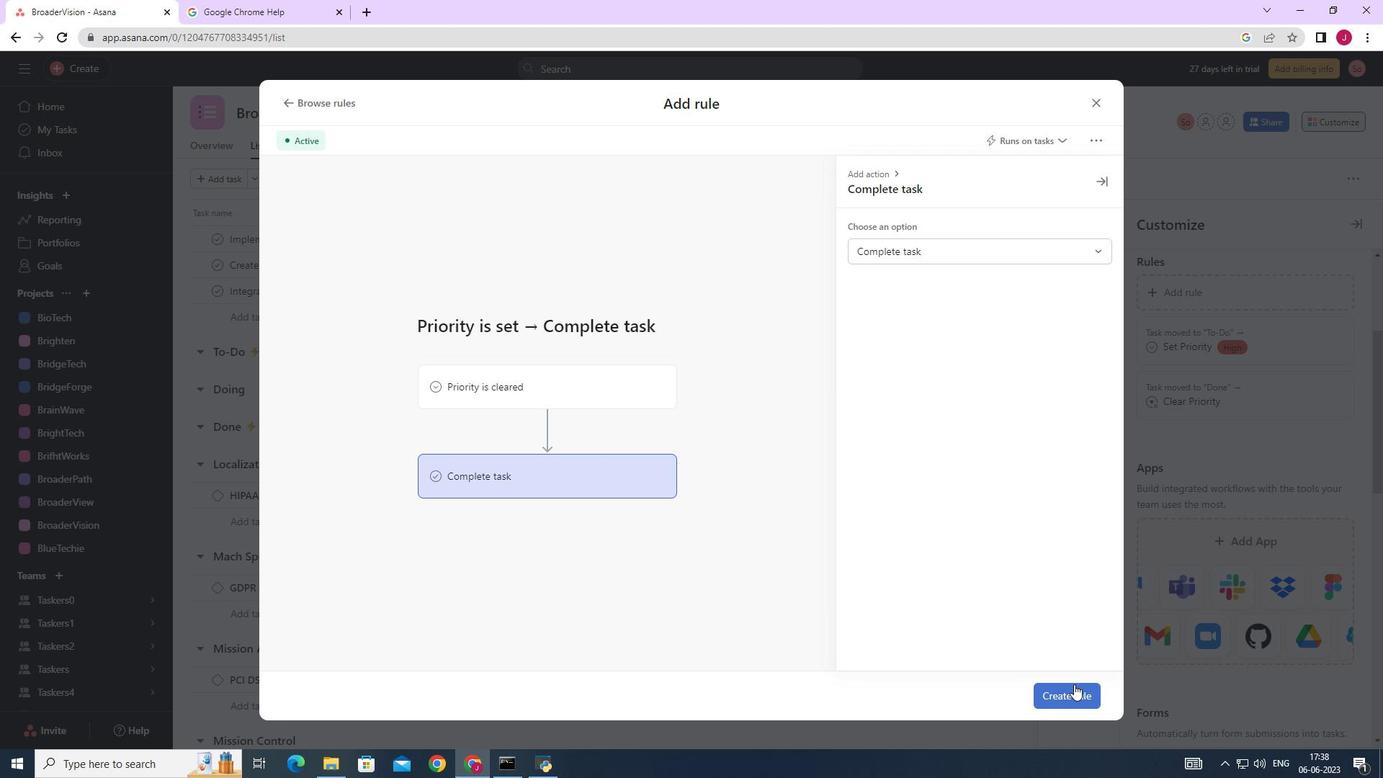 
Action: Mouse pressed left at (1073, 691)
Screenshot: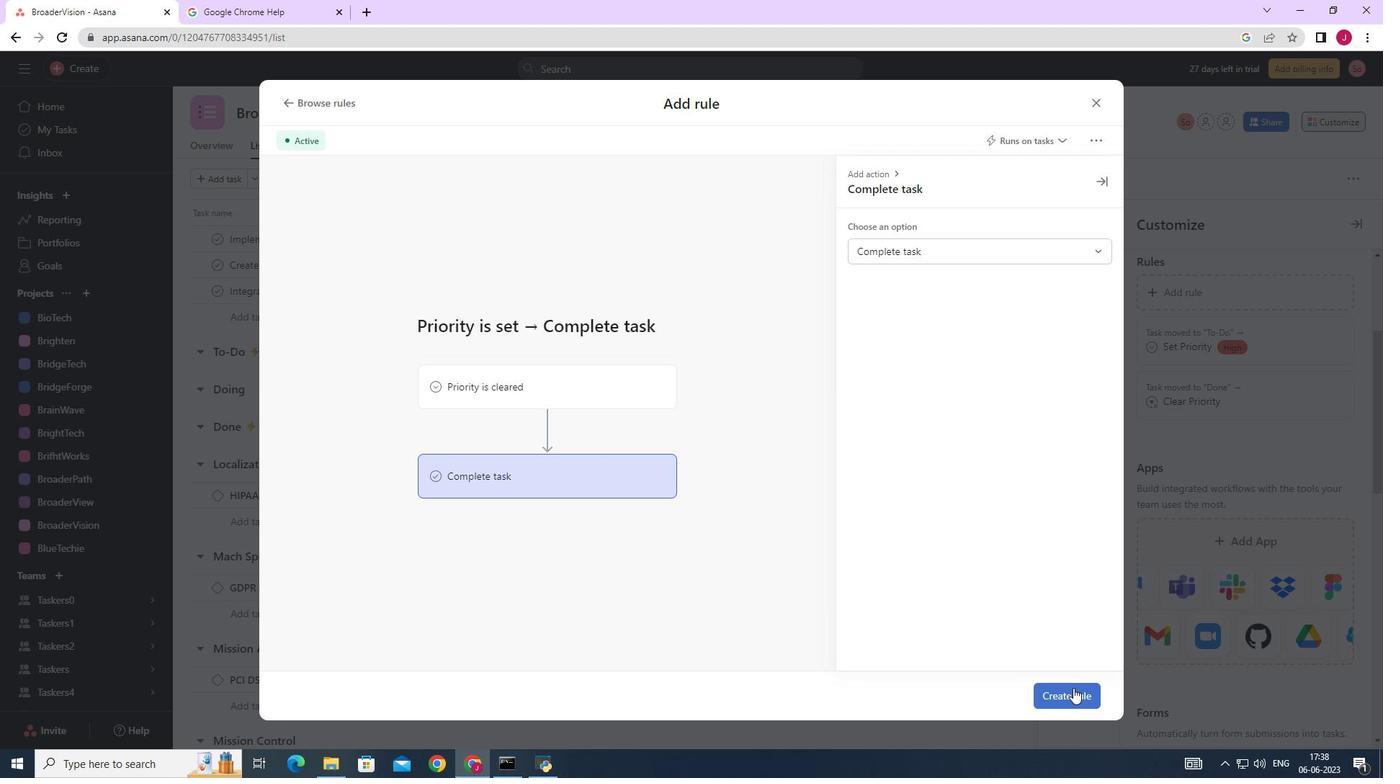 
Action: Mouse moved to (877, 583)
Screenshot: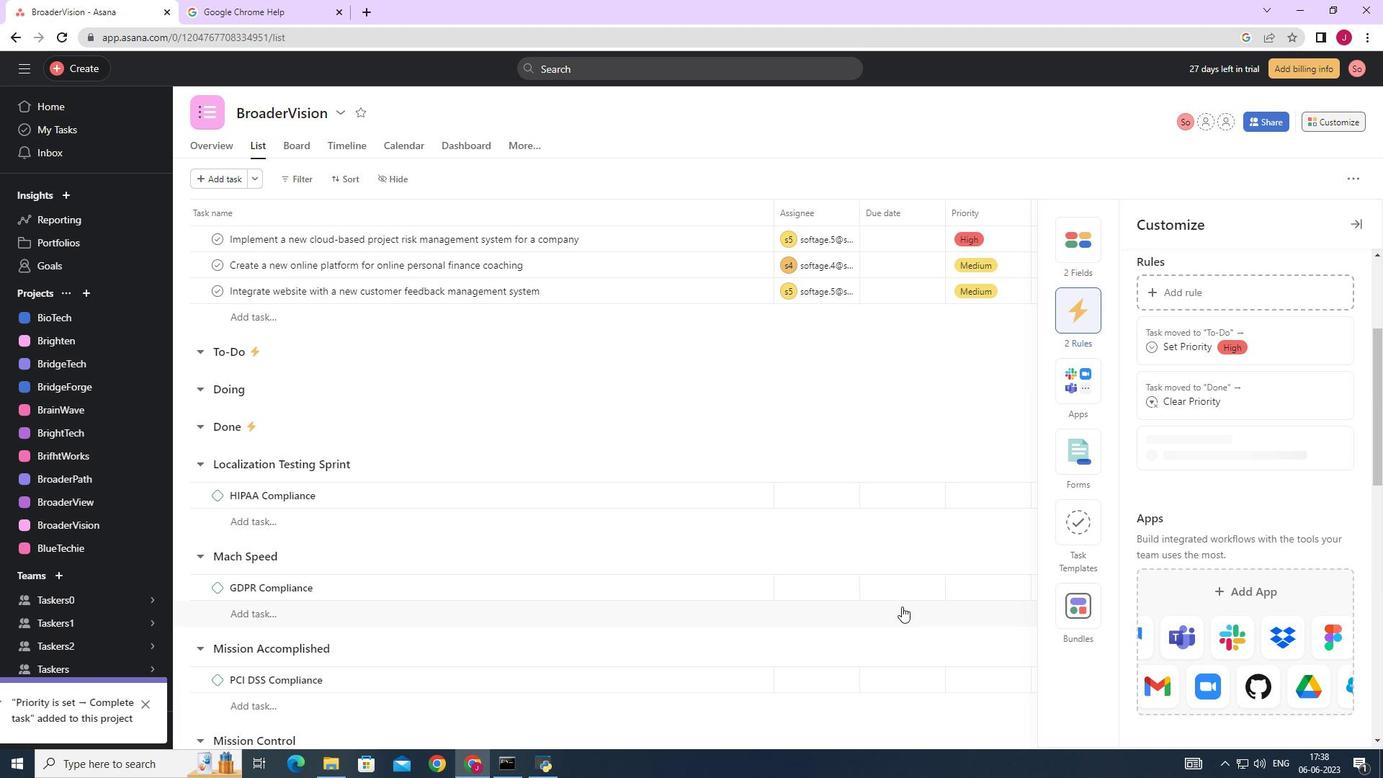 
